 Task: Look for space in Kakonko, Tanzania from 12th July, 2023 to 16th July, 2023 for 8 adults in price range Rs.10000 to Rs.16000. Place can be private room with 8 bedrooms having 8 beds and 8 bathrooms. Property type can be house, flat, guest house. Amenities needed are: wifi, TV, free parkinig on premises, gym, breakfast. Booking option can be shelf check-in. Required host language is English.
Action: Mouse moved to (411, 89)
Screenshot: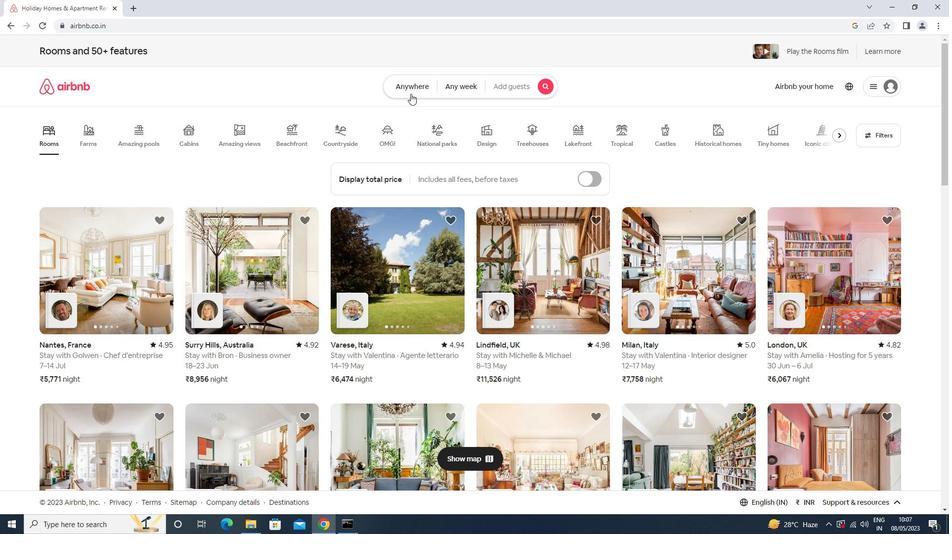 
Action: Mouse pressed left at (411, 89)
Screenshot: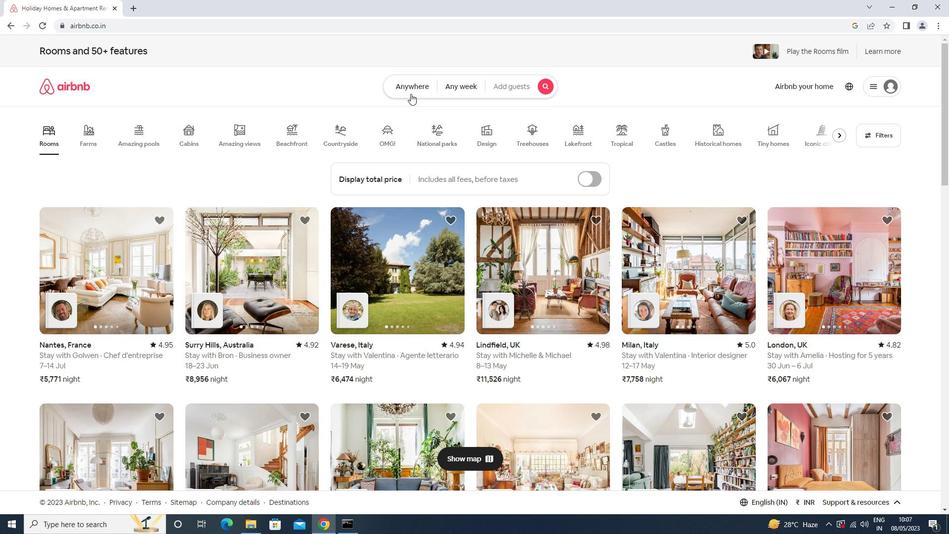 
Action: Mouse moved to (367, 128)
Screenshot: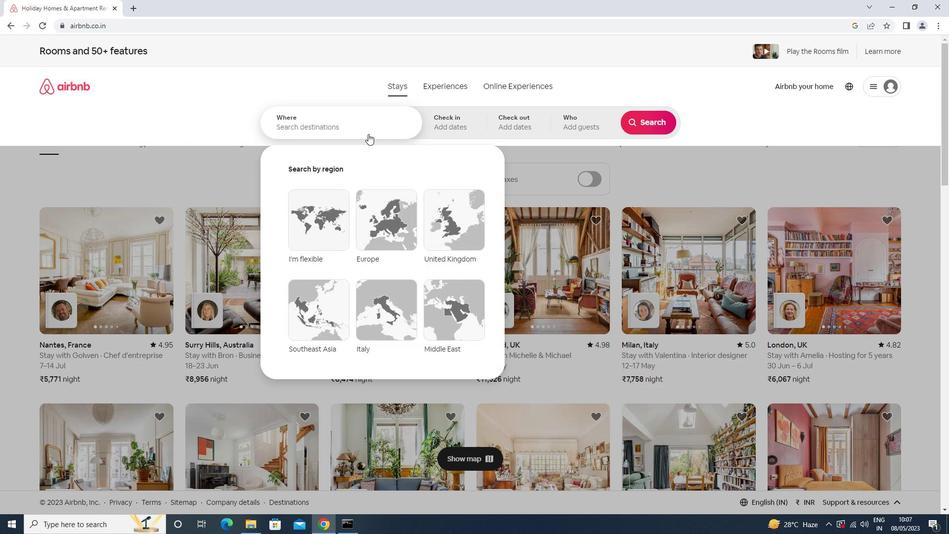 
Action: Mouse pressed left at (367, 128)
Screenshot: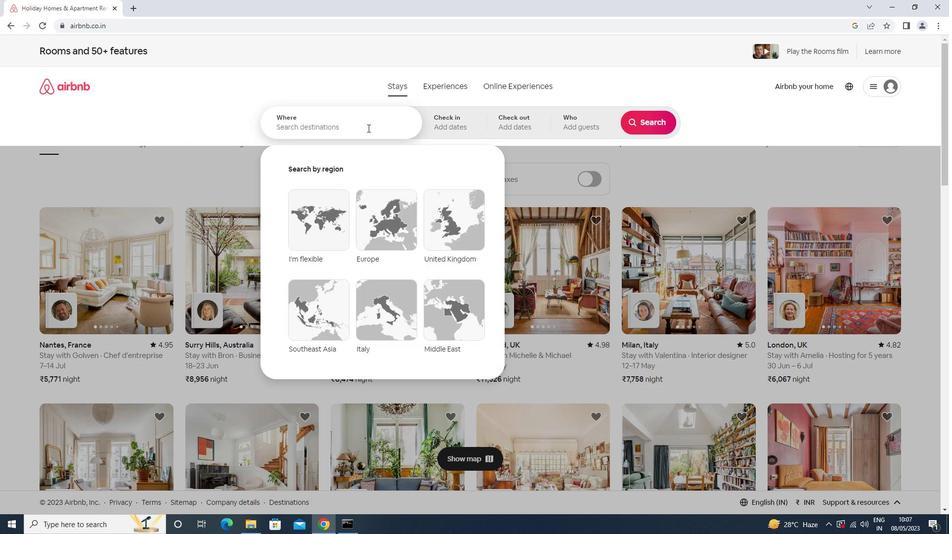
Action: Key pressed <Key.shift>KAKONKO<Key.down><Key.enter>
Screenshot: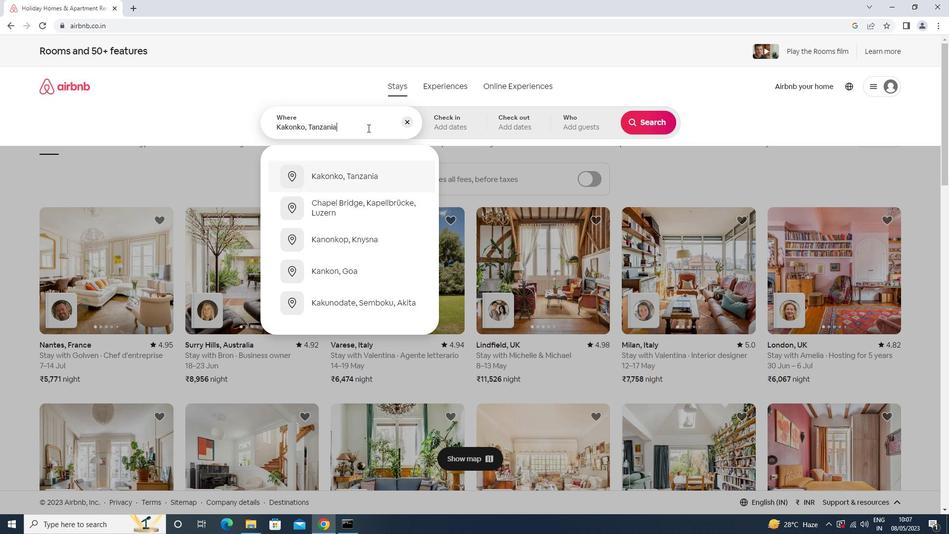 
Action: Mouse moved to (645, 204)
Screenshot: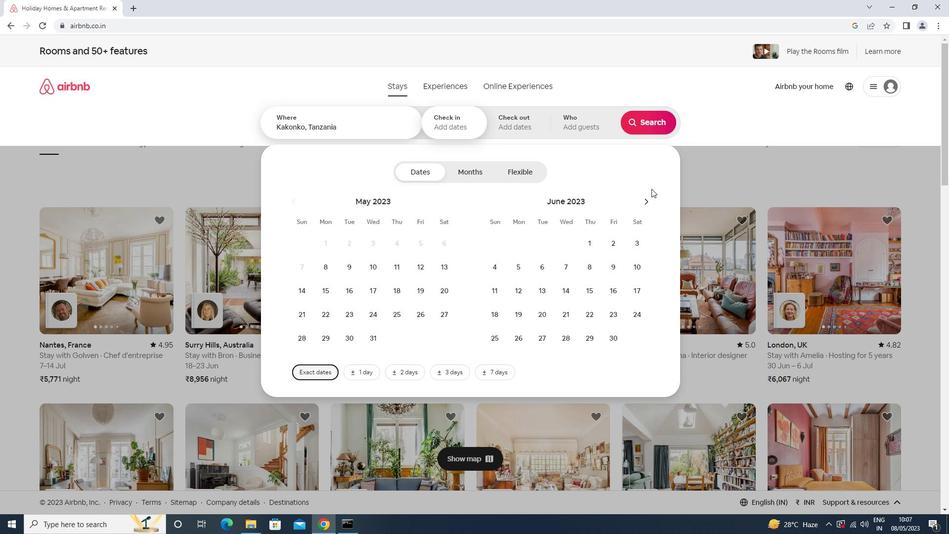 
Action: Mouse pressed left at (645, 204)
Screenshot: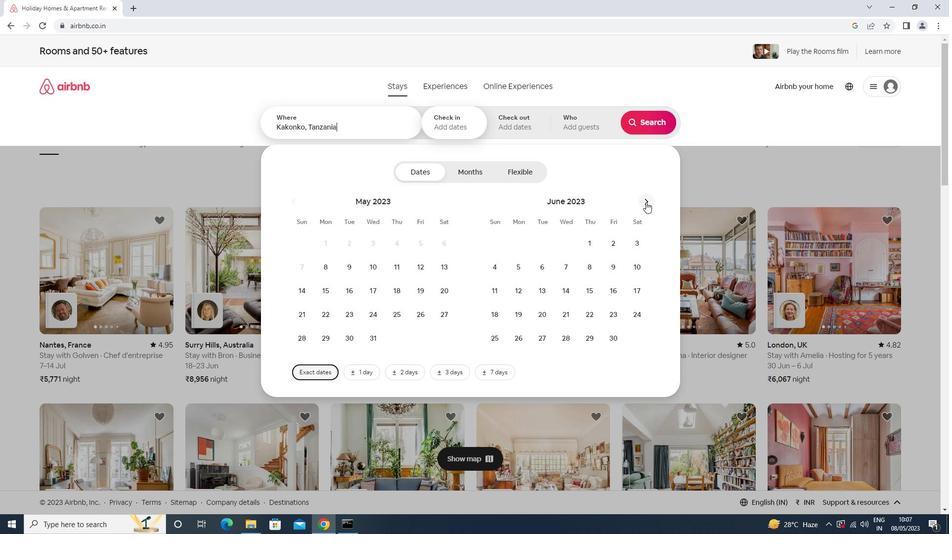 
Action: Mouse moved to (566, 289)
Screenshot: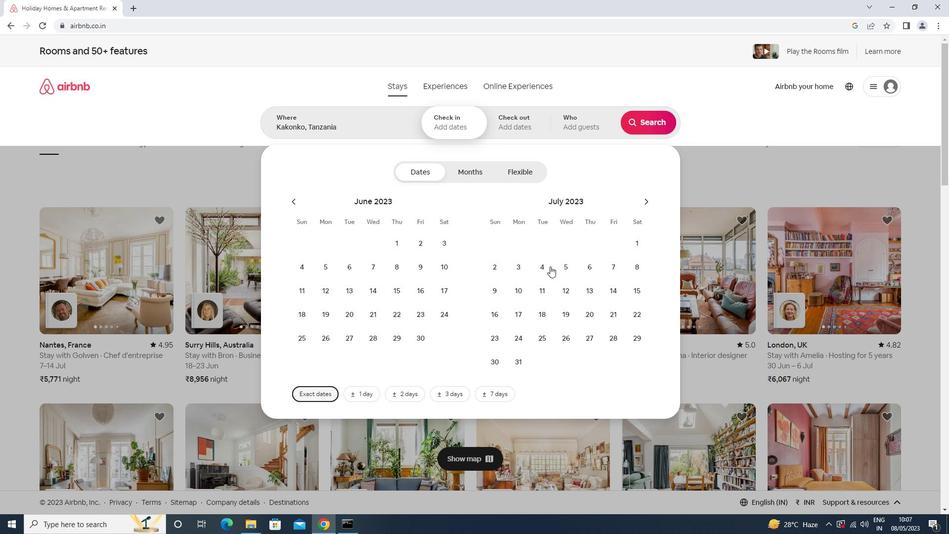 
Action: Mouse pressed left at (566, 289)
Screenshot: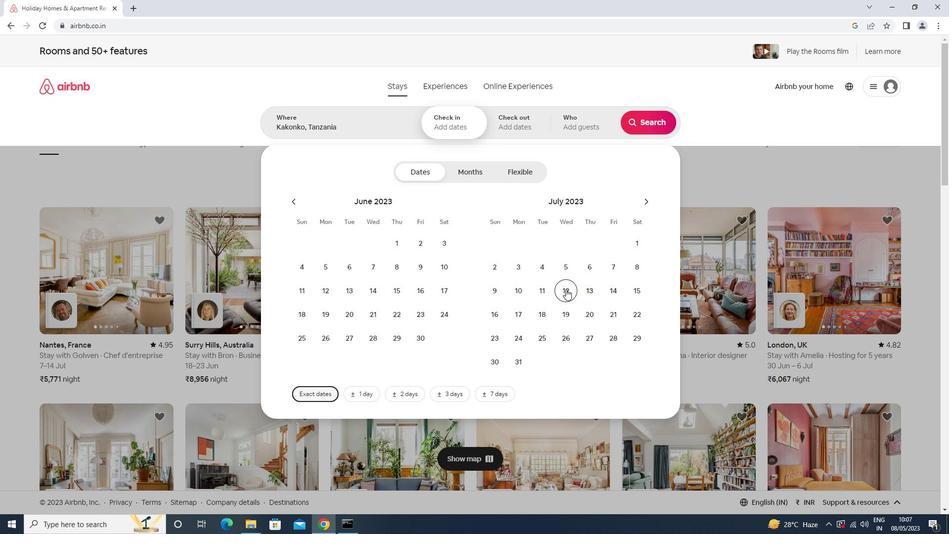 
Action: Mouse moved to (503, 319)
Screenshot: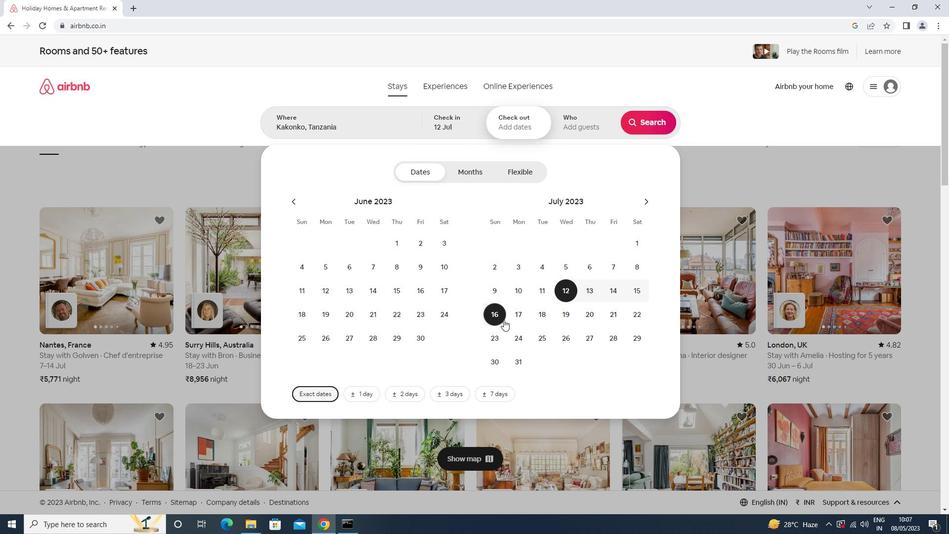
Action: Mouse pressed left at (503, 319)
Screenshot: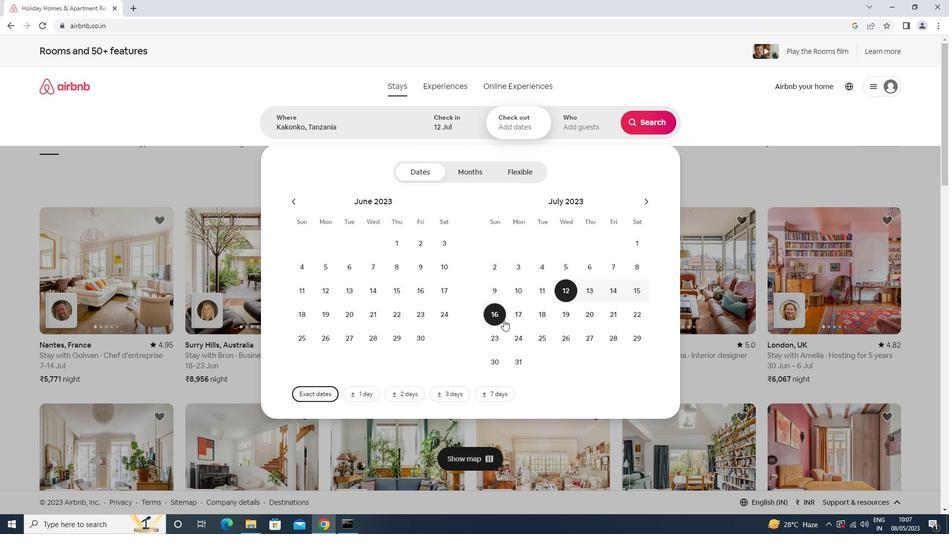 
Action: Mouse moved to (576, 120)
Screenshot: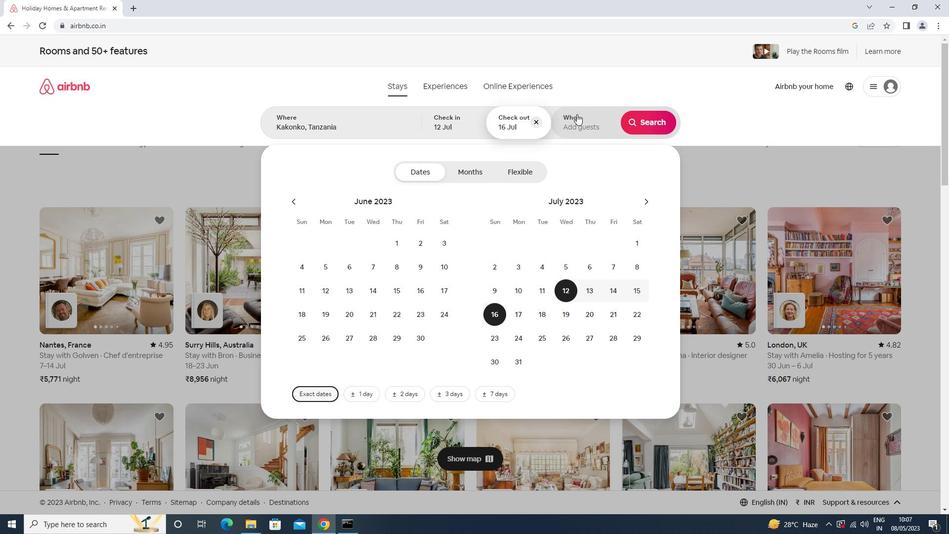
Action: Mouse pressed left at (576, 120)
Screenshot: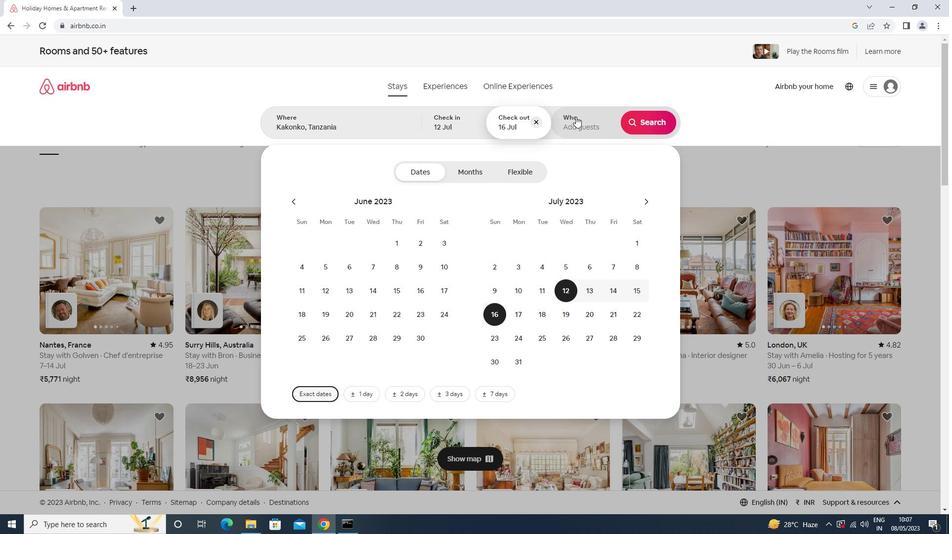 
Action: Mouse moved to (650, 175)
Screenshot: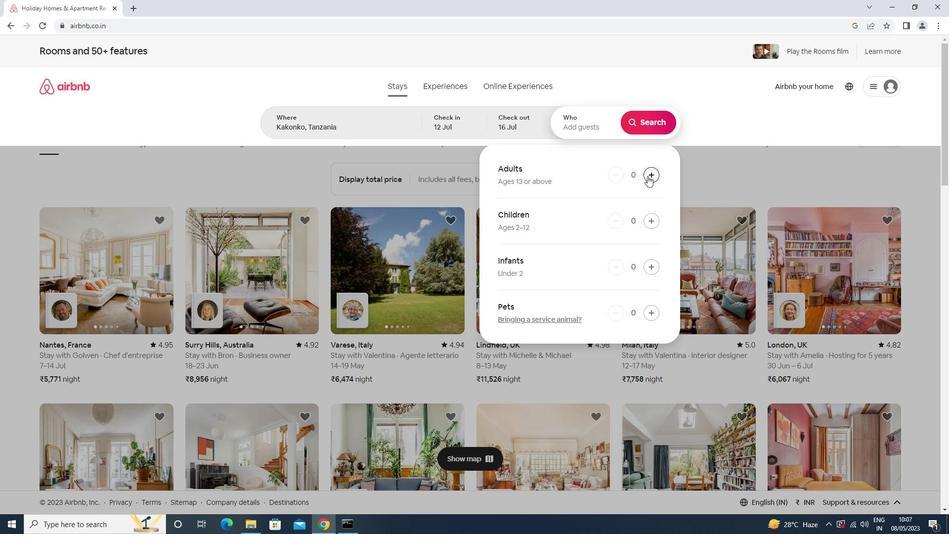 
Action: Mouse pressed left at (650, 175)
Screenshot: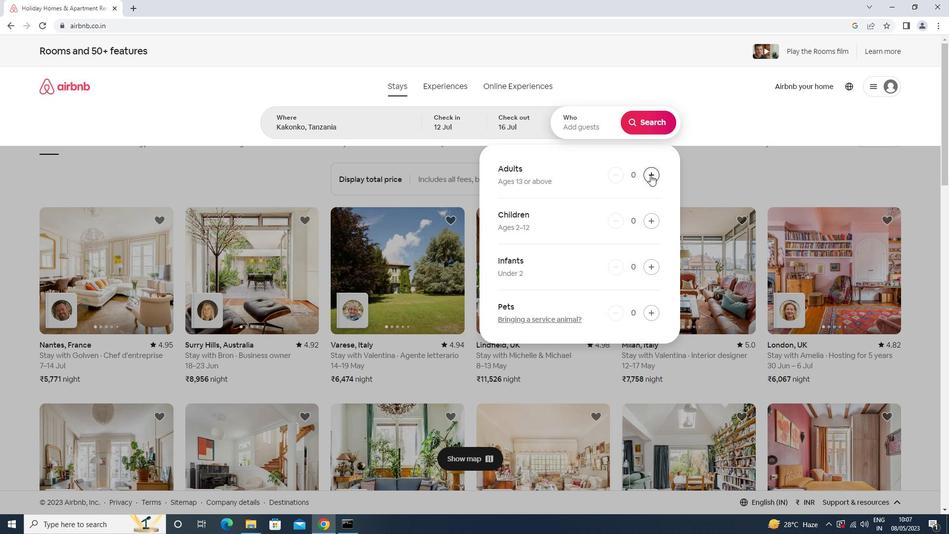 
Action: Mouse moved to (651, 174)
Screenshot: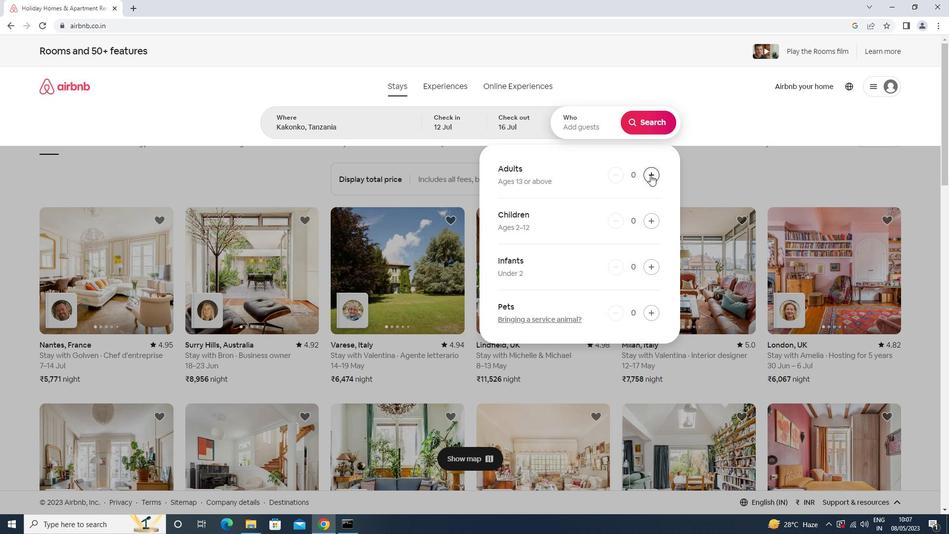 
Action: Mouse pressed left at (651, 174)
Screenshot: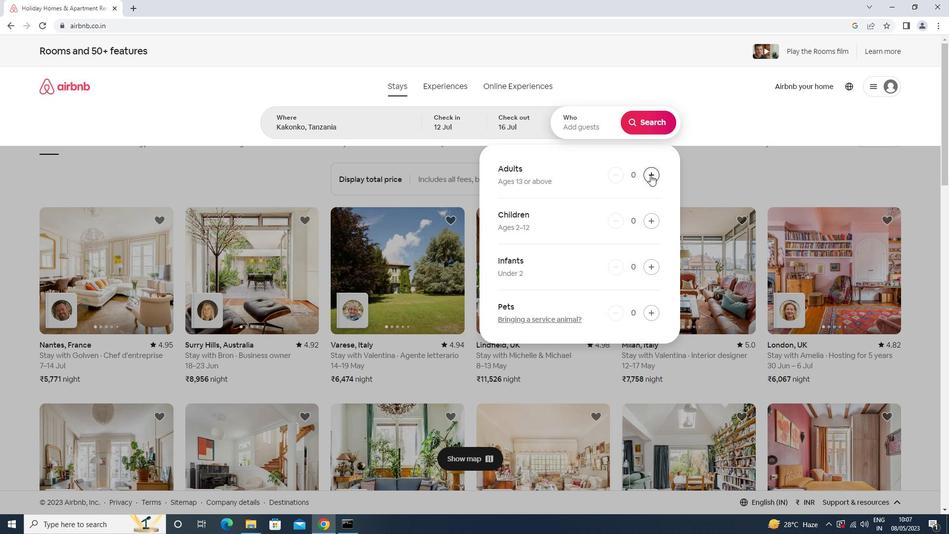 
Action: Mouse moved to (652, 173)
Screenshot: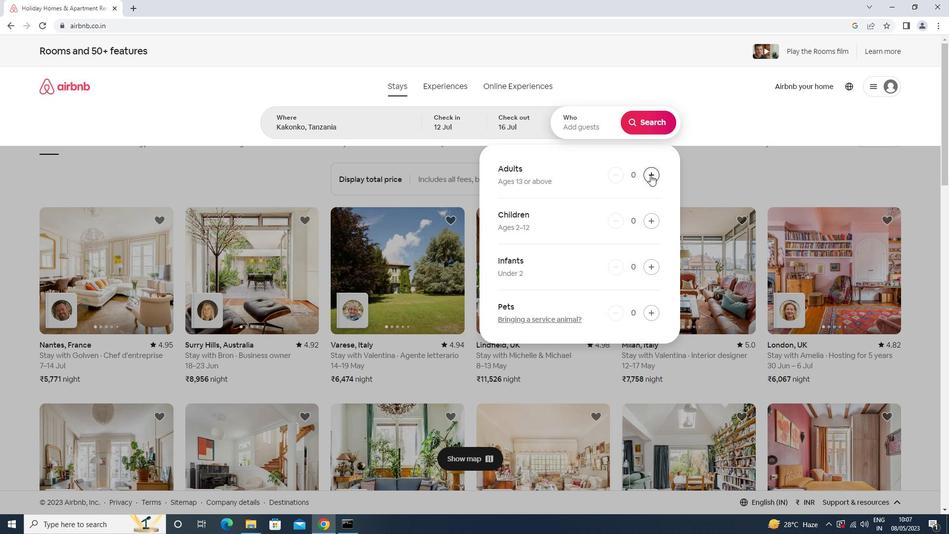 
Action: Mouse pressed left at (652, 173)
Screenshot: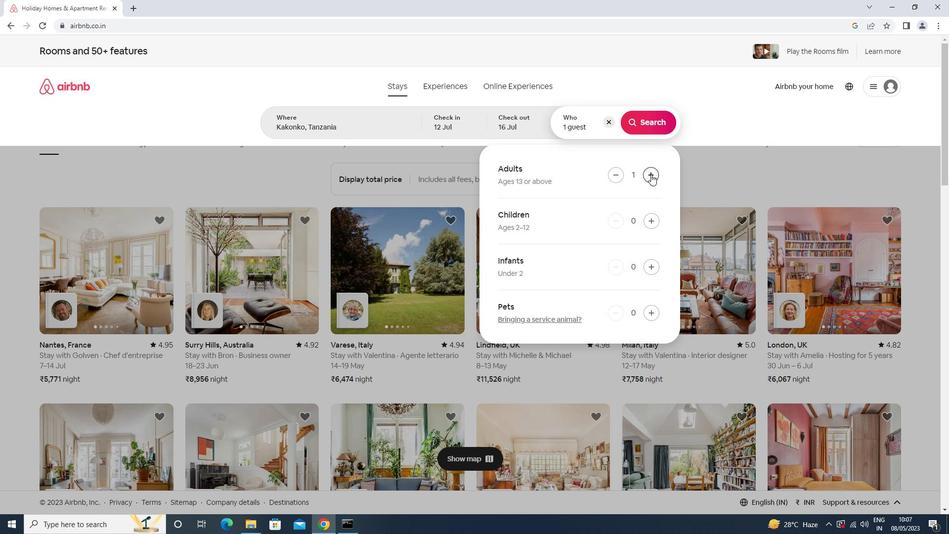 
Action: Mouse pressed left at (652, 173)
Screenshot: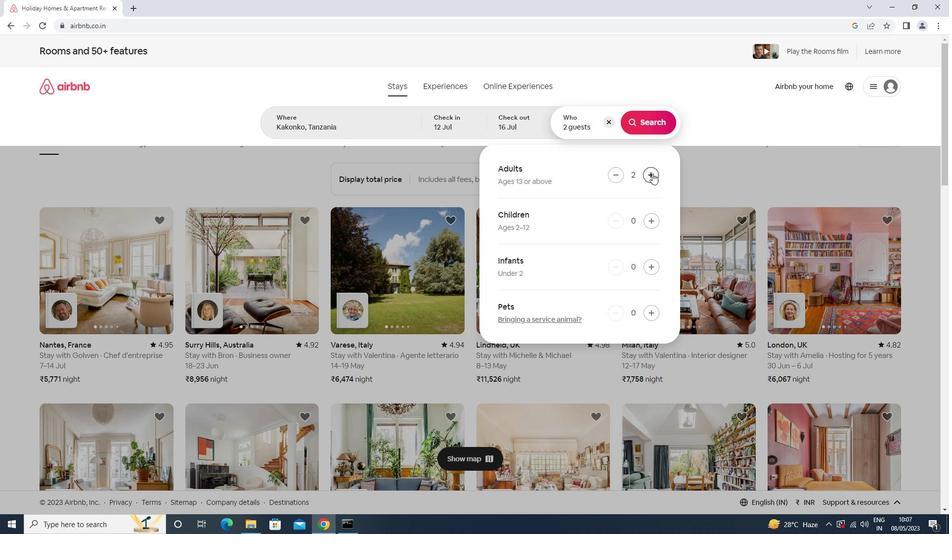 
Action: Mouse moved to (652, 173)
Screenshot: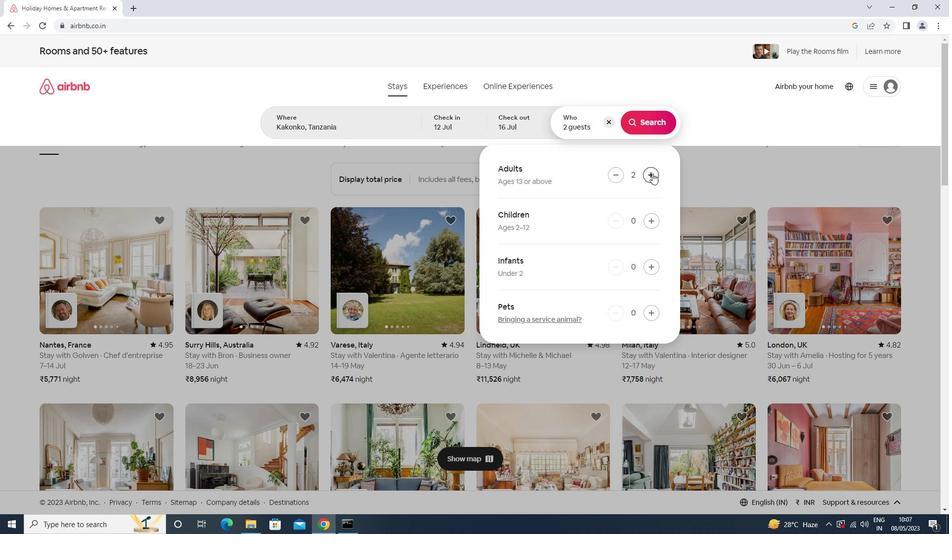 
Action: Mouse pressed left at (652, 173)
Screenshot: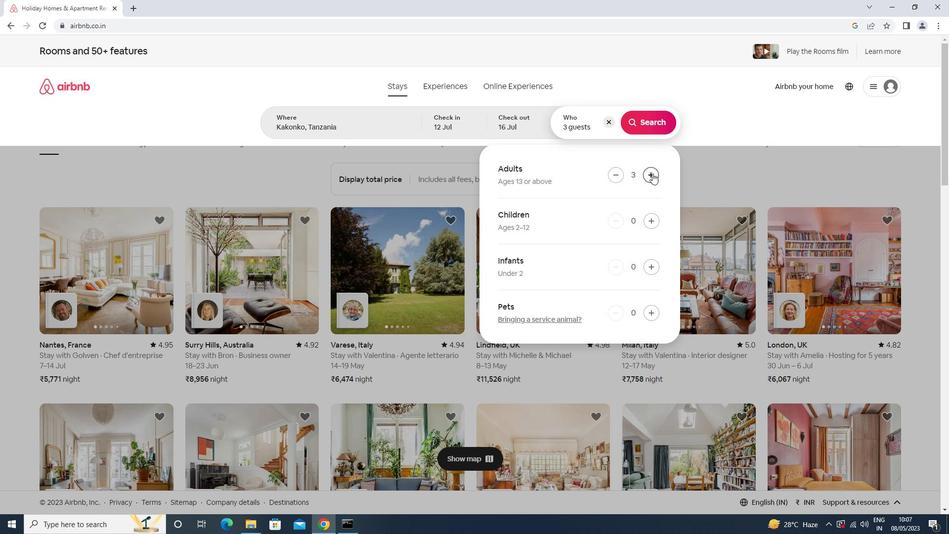
Action: Mouse moved to (652, 173)
Screenshot: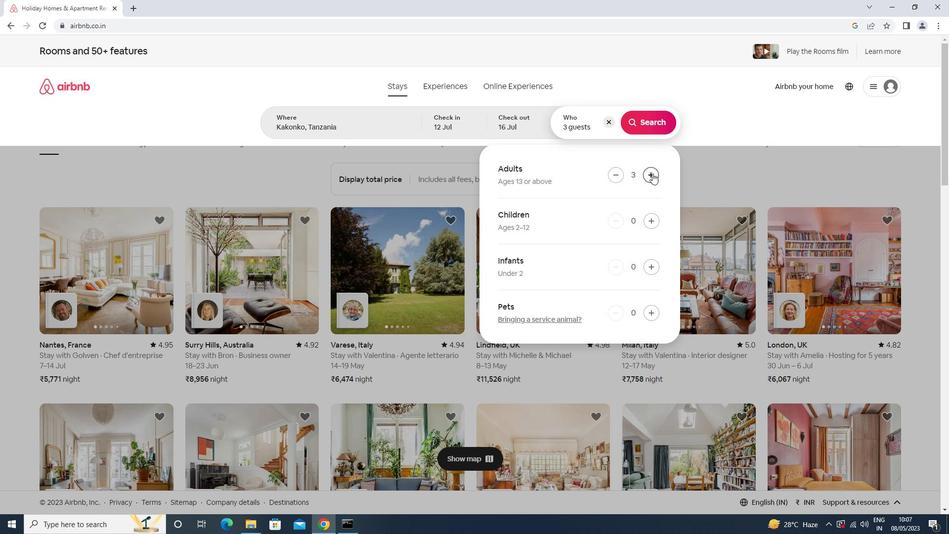 
Action: Mouse pressed left at (652, 173)
Screenshot: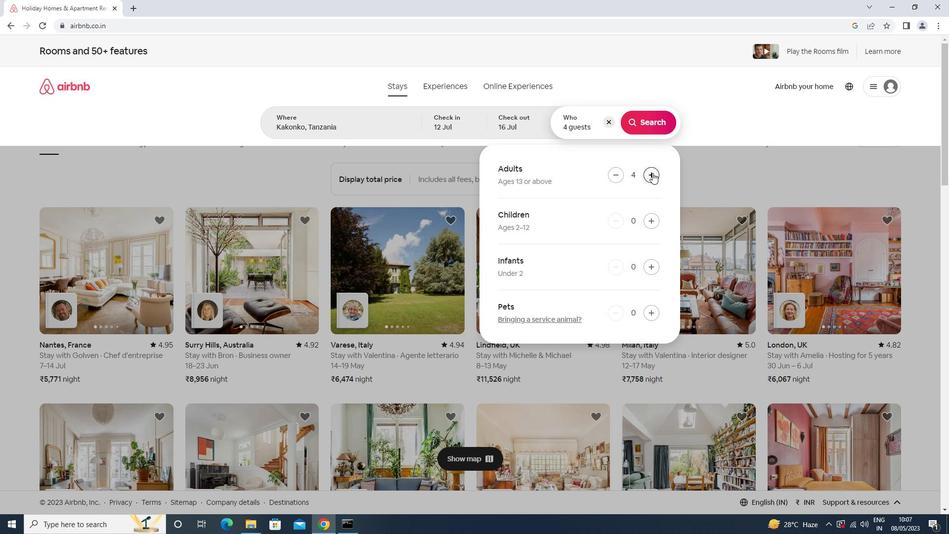 
Action: Mouse pressed left at (652, 173)
Screenshot: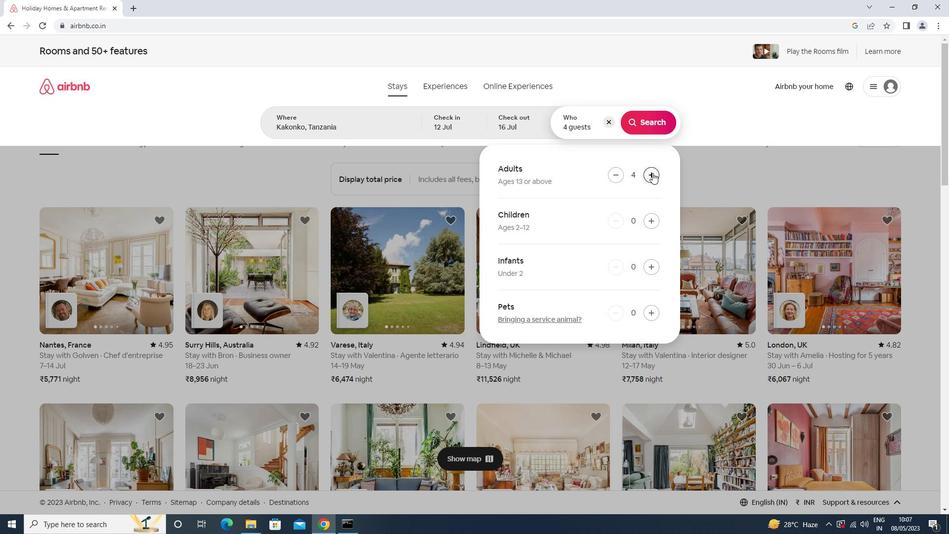
Action: Mouse pressed left at (652, 173)
Screenshot: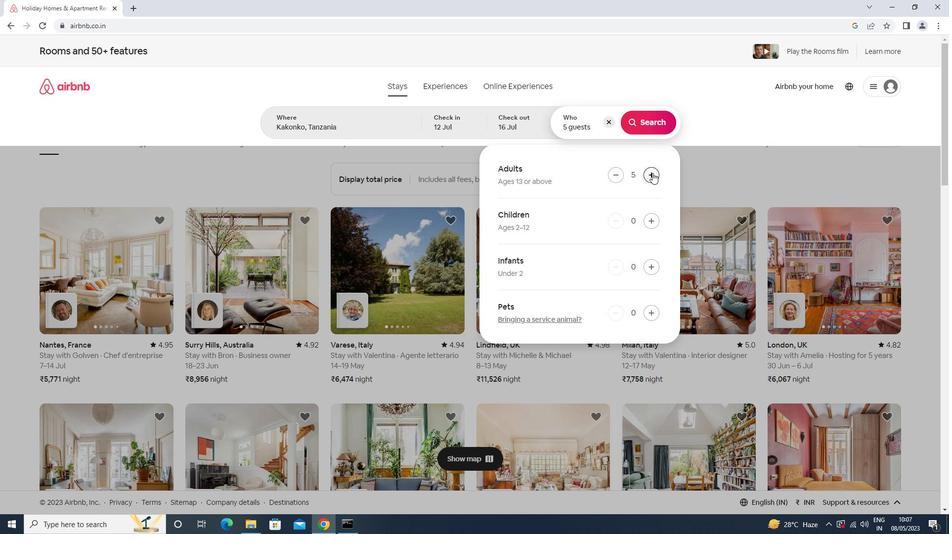 
Action: Mouse moved to (651, 127)
Screenshot: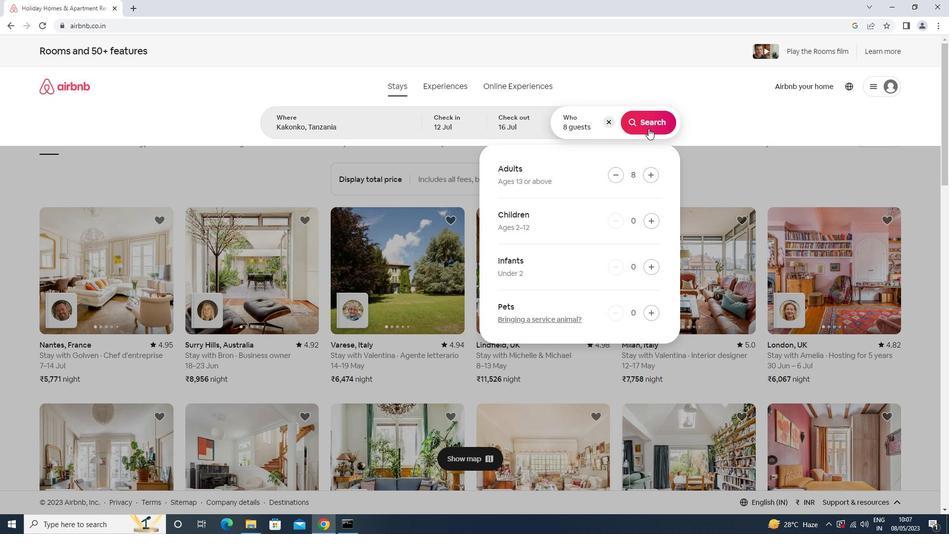 
Action: Mouse pressed left at (651, 127)
Screenshot: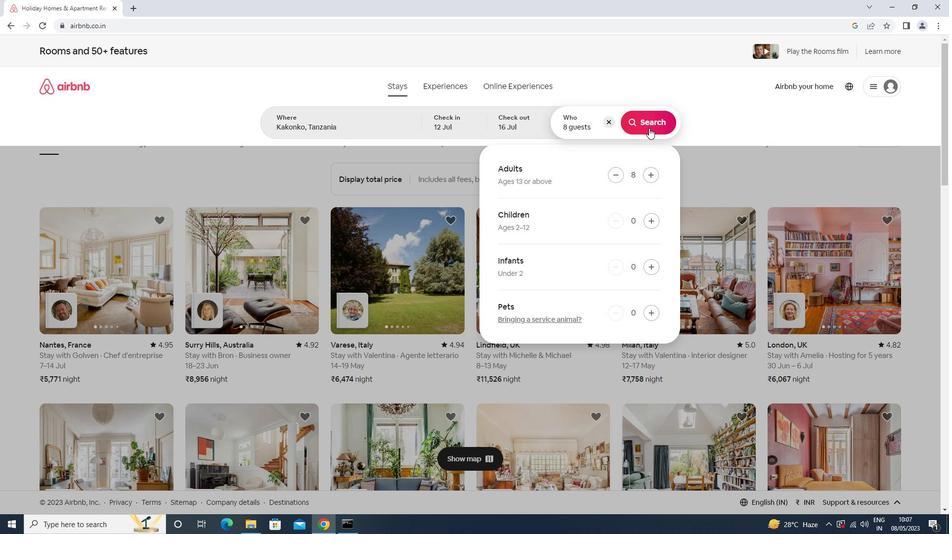 
Action: Mouse moved to (902, 97)
Screenshot: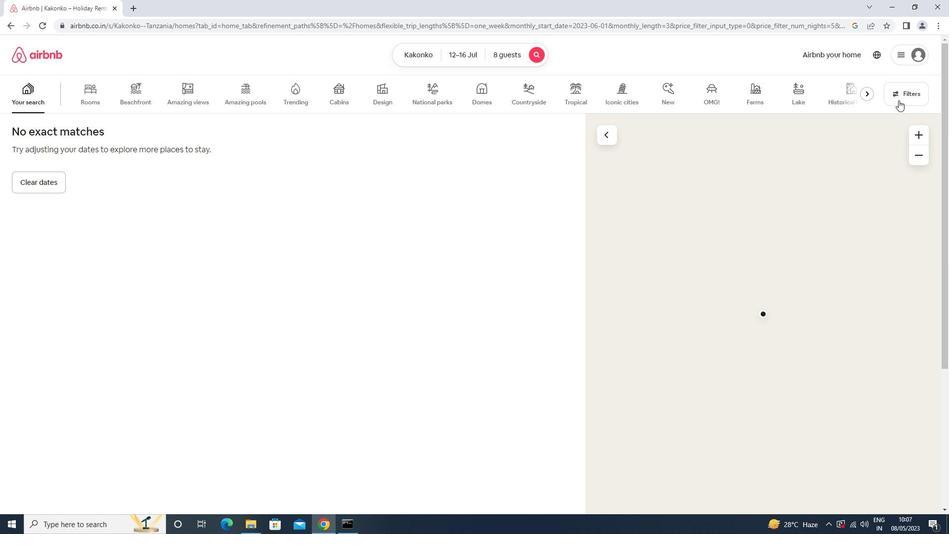 
Action: Mouse pressed left at (902, 97)
Screenshot: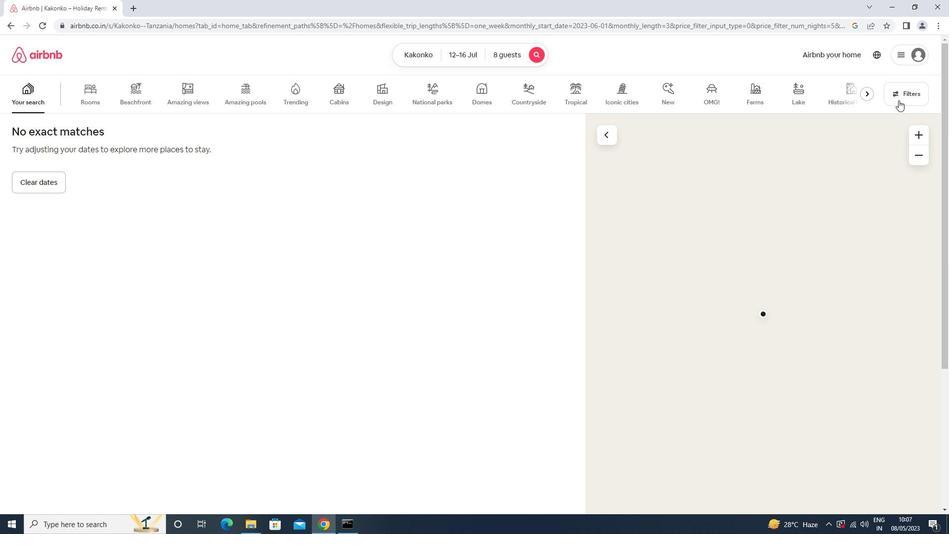 
Action: Mouse moved to (422, 339)
Screenshot: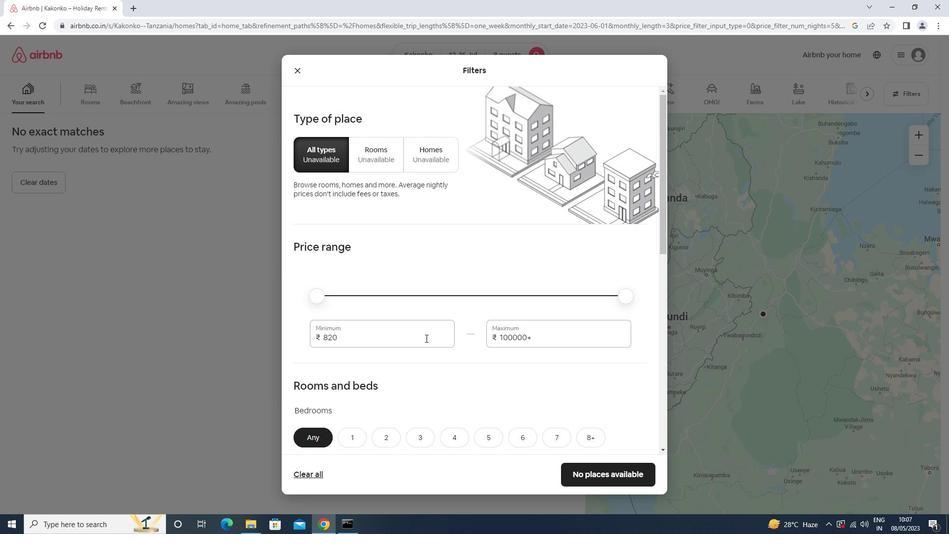 
Action: Mouse pressed left at (422, 339)
Screenshot: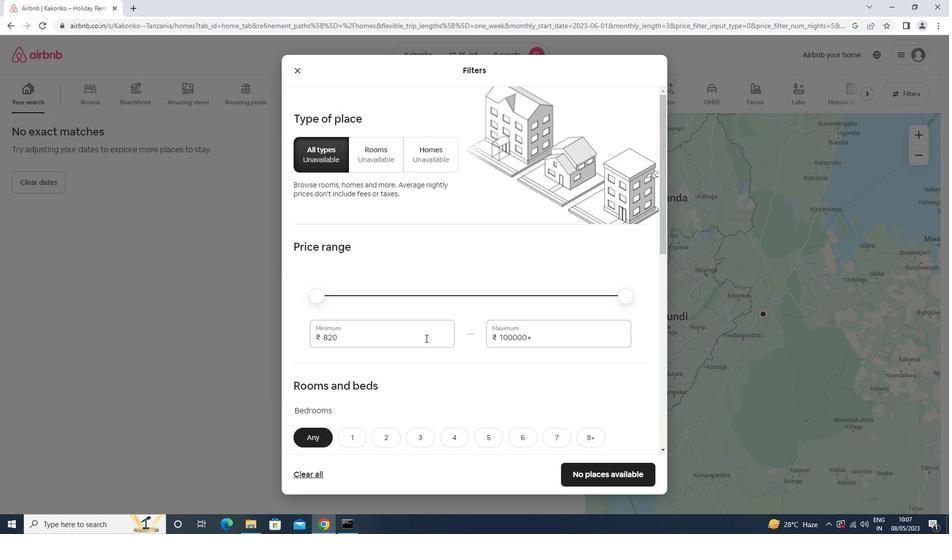 
Action: Mouse moved to (424, 337)
Screenshot: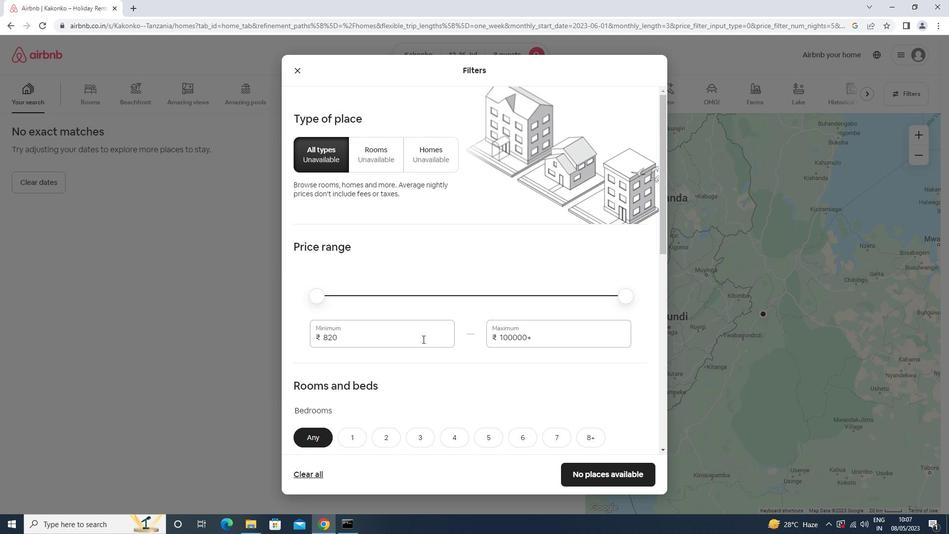 
Action: Key pressed <Key.backspace><Key.backspace><Key.backspace>12000<Key.tab>16+0<Key.backspace><Key.backspace>000
Screenshot: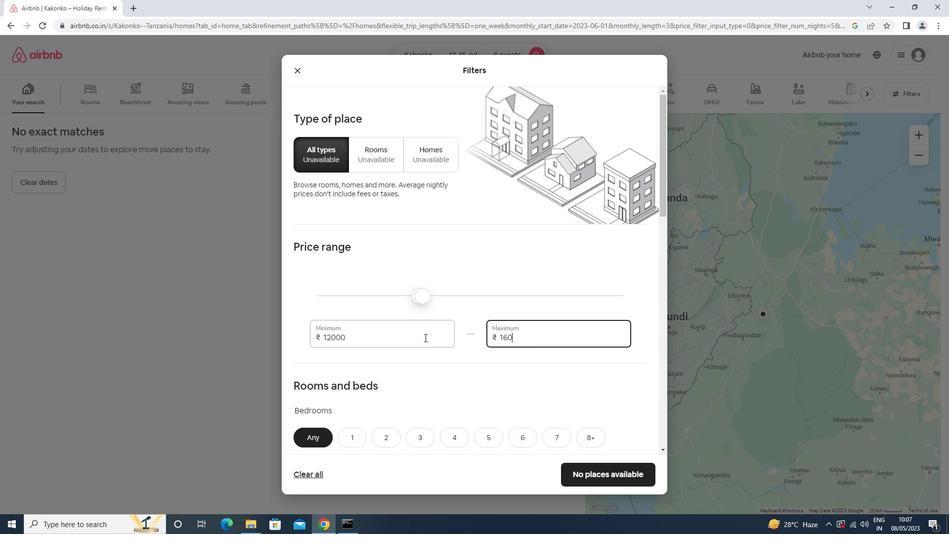 
Action: Mouse moved to (426, 297)
Screenshot: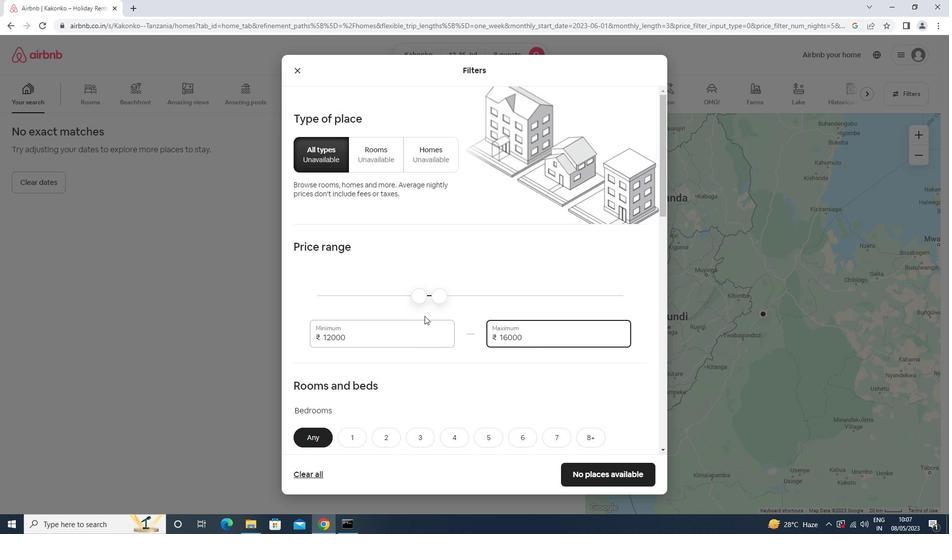 
Action: Mouse scrolled (426, 297) with delta (0, 0)
Screenshot: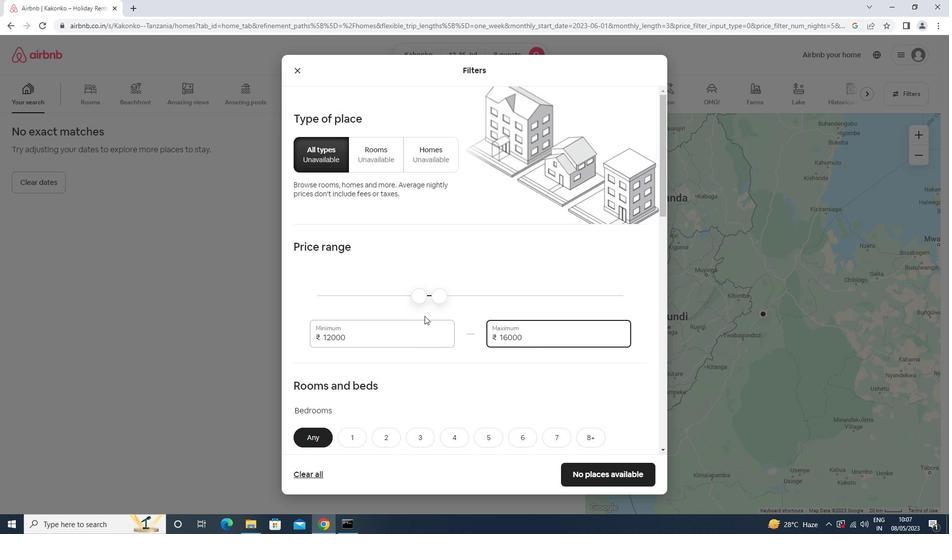 
Action: Mouse scrolled (426, 297) with delta (0, 0)
Screenshot: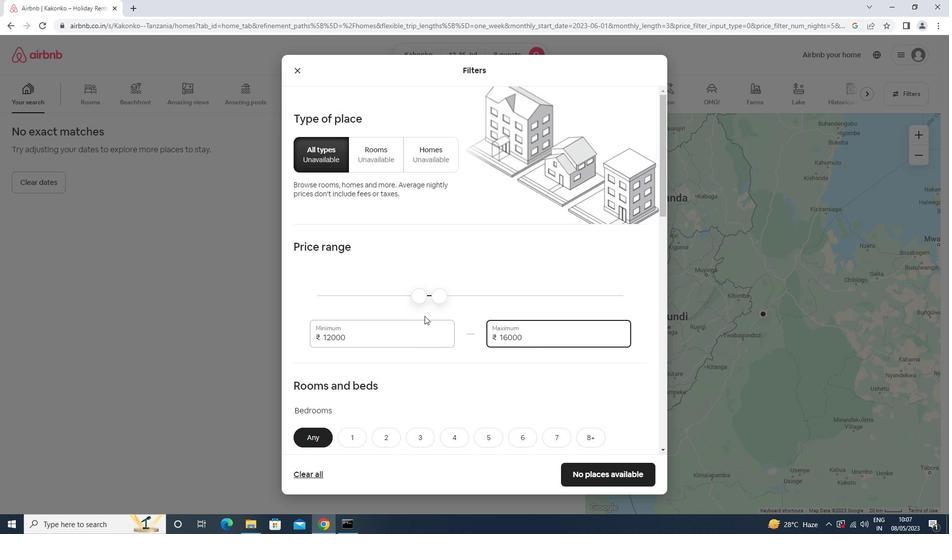 
Action: Mouse scrolled (426, 297) with delta (0, 0)
Screenshot: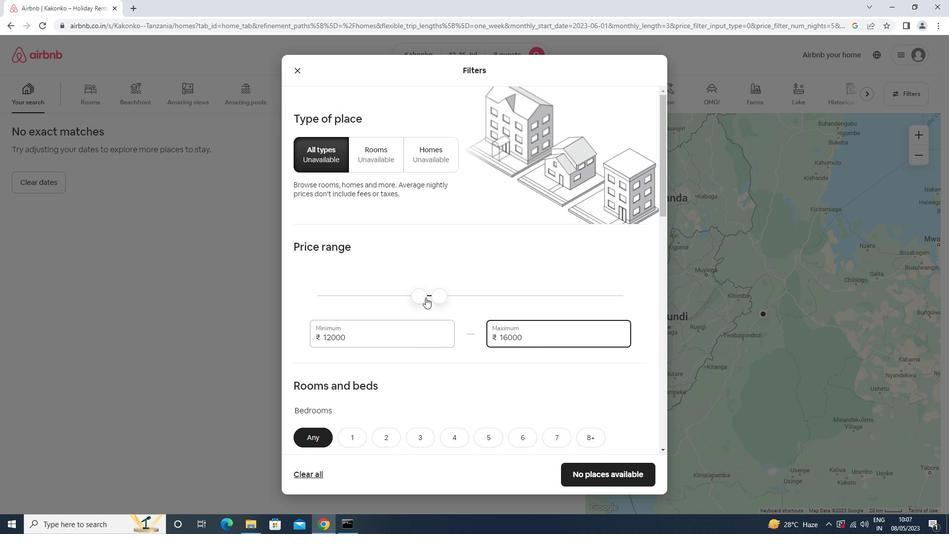 
Action: Mouse scrolled (426, 297) with delta (0, 0)
Screenshot: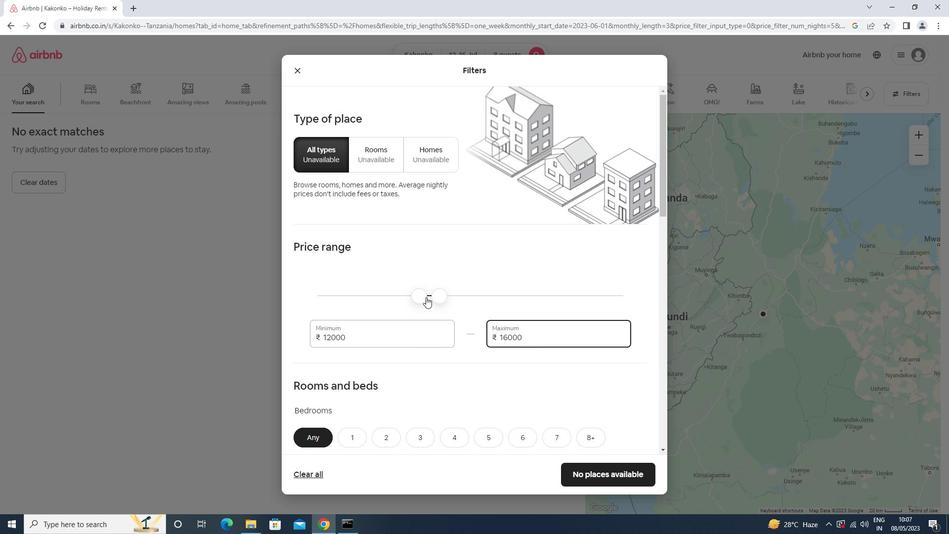 
Action: Mouse moved to (590, 244)
Screenshot: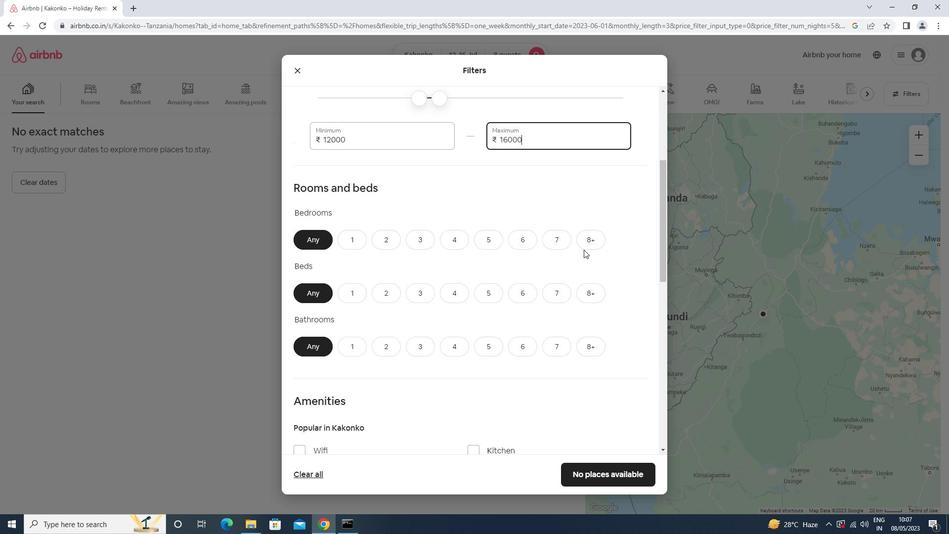 
Action: Mouse pressed left at (590, 244)
Screenshot: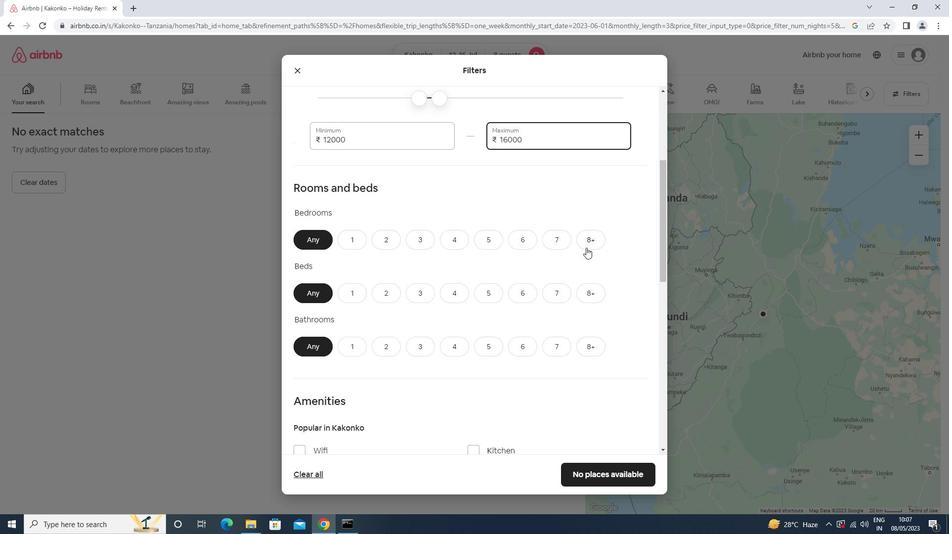 
Action: Mouse moved to (592, 298)
Screenshot: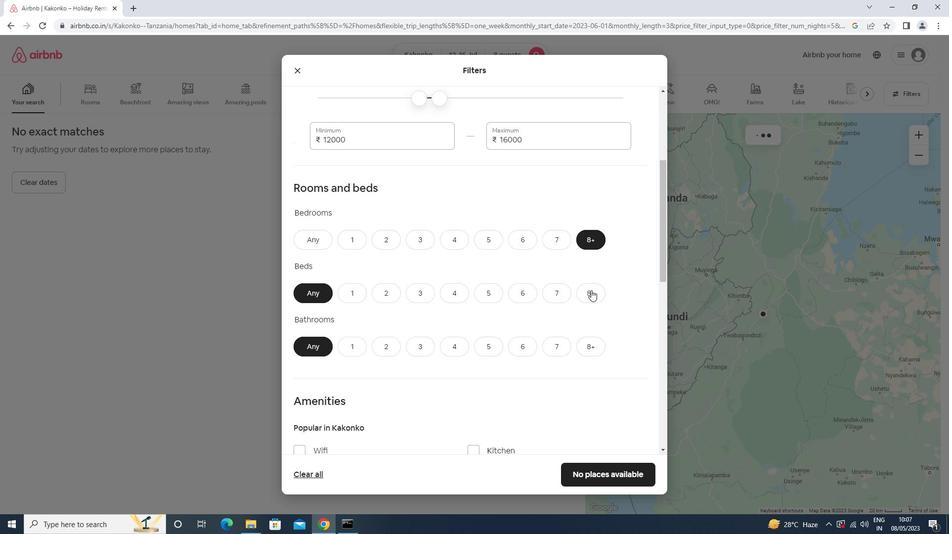 
Action: Mouse pressed left at (592, 298)
Screenshot: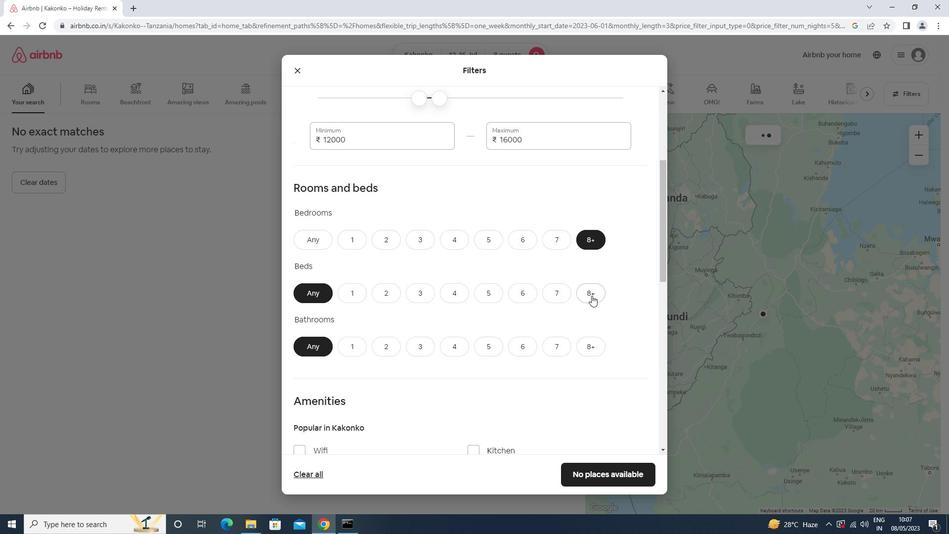 
Action: Mouse moved to (600, 344)
Screenshot: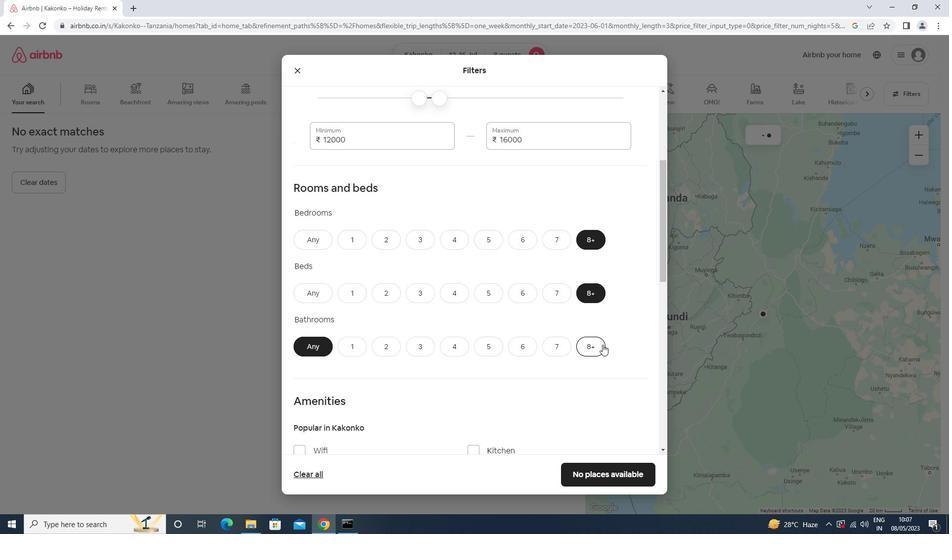 
Action: Mouse pressed left at (600, 344)
Screenshot: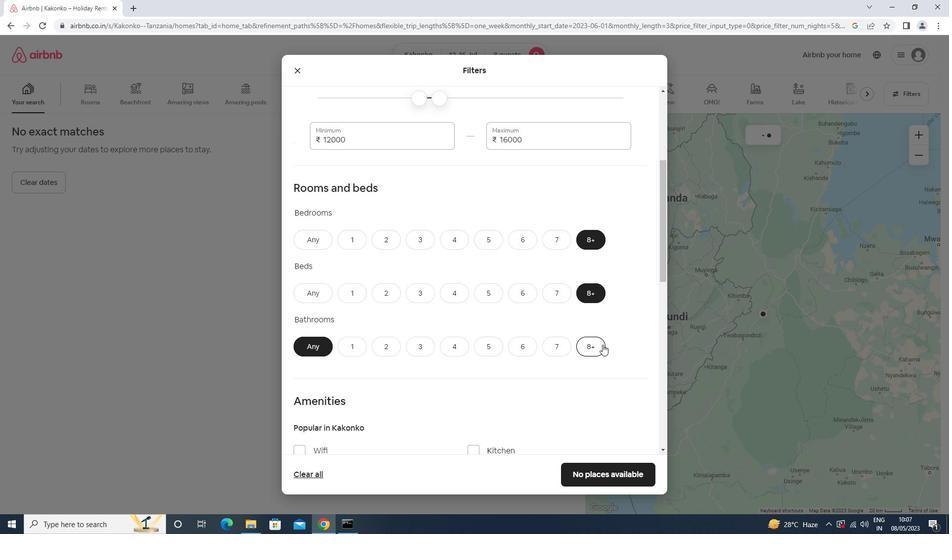 
Action: Mouse moved to (475, 267)
Screenshot: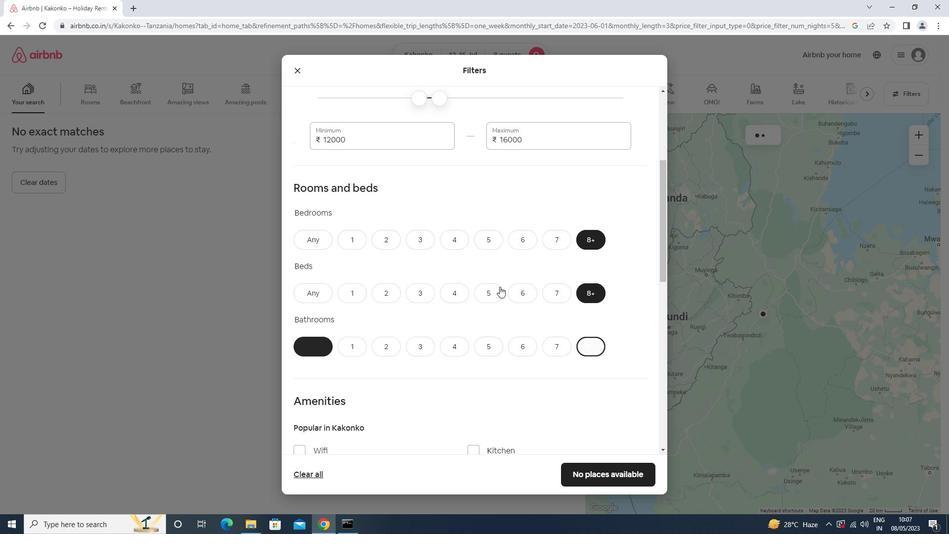 
Action: Mouse scrolled (475, 266) with delta (0, 0)
Screenshot: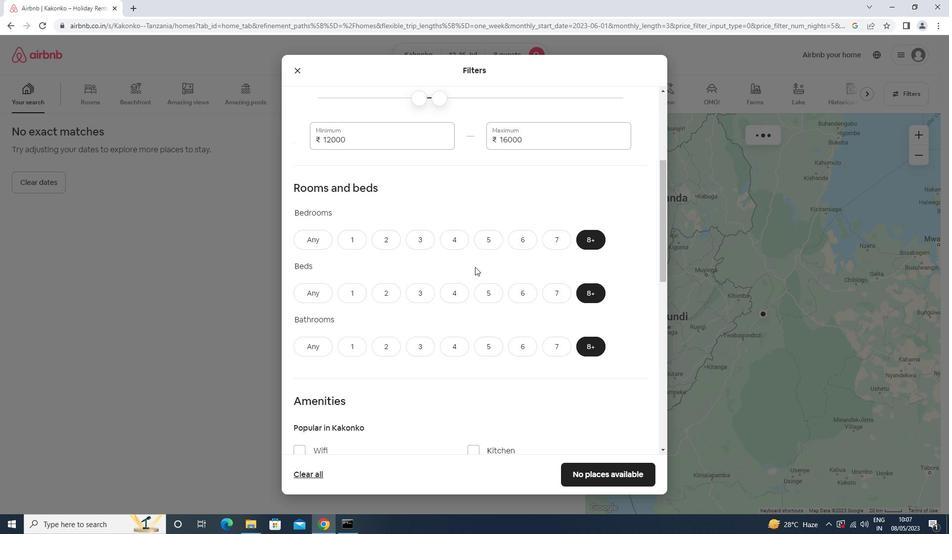 
Action: Mouse scrolled (475, 266) with delta (0, 0)
Screenshot: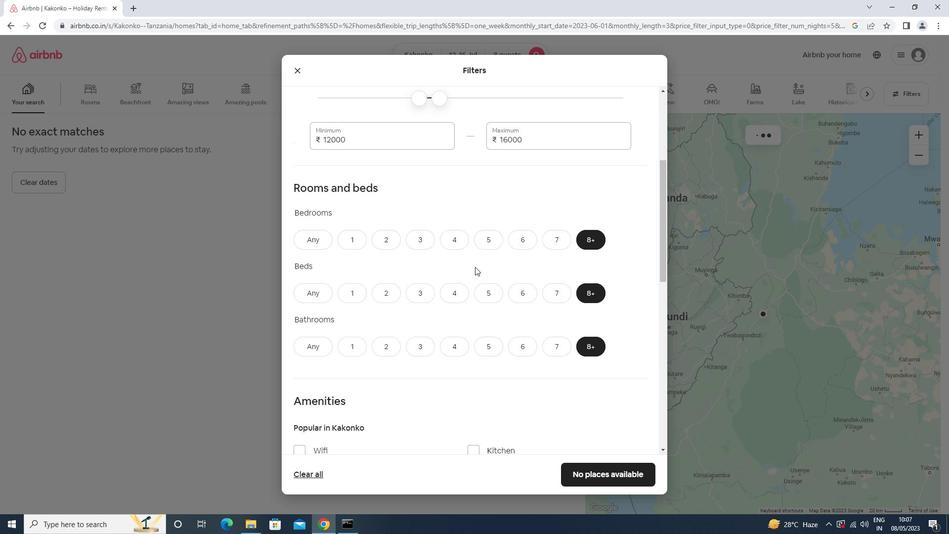 
Action: Mouse scrolled (475, 266) with delta (0, 0)
Screenshot: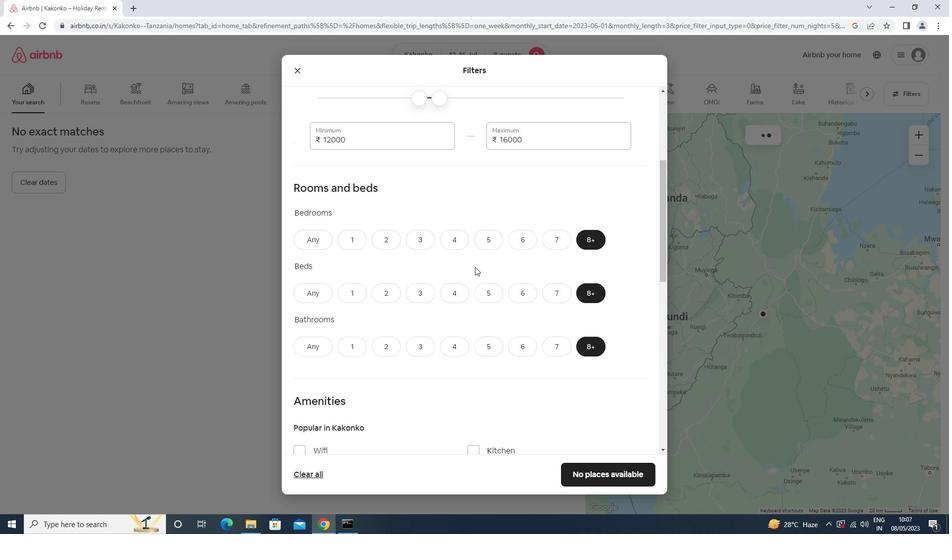 
Action: Mouse scrolled (475, 266) with delta (0, 0)
Screenshot: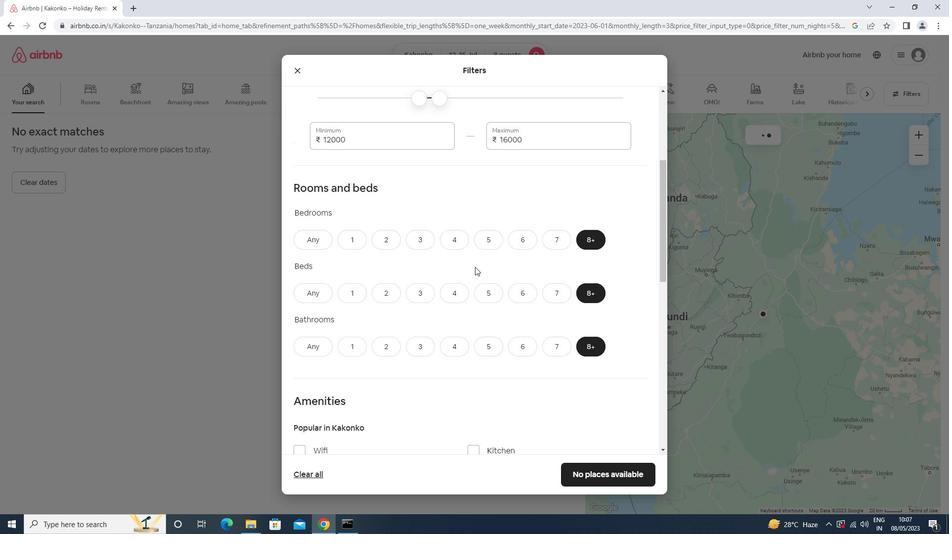 
Action: Mouse moved to (374, 274)
Screenshot: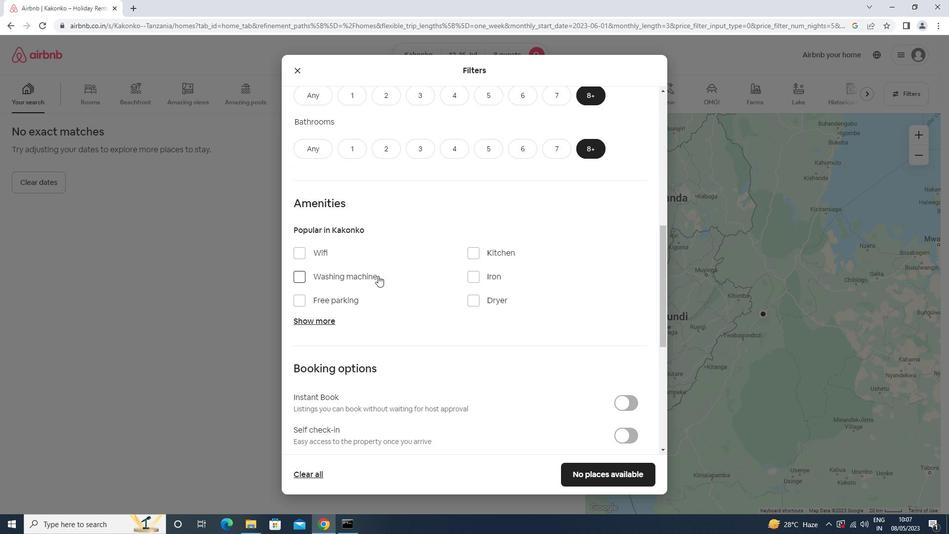 
Action: Mouse pressed left at (374, 274)
Screenshot: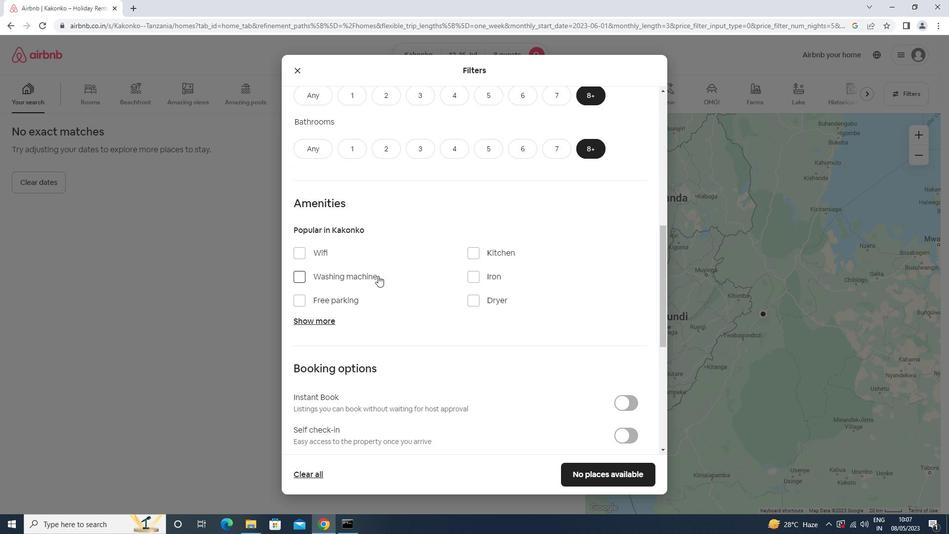 
Action: Mouse moved to (304, 276)
Screenshot: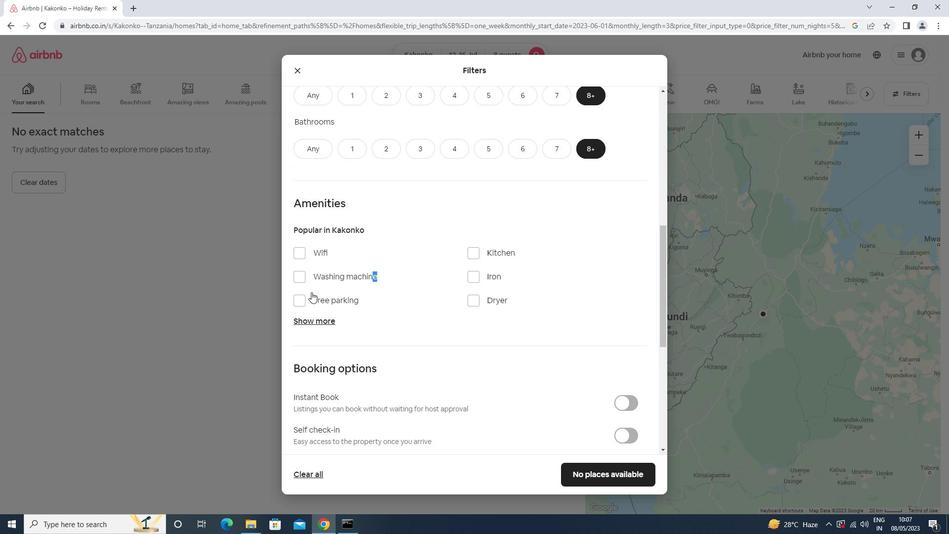
Action: Mouse pressed left at (304, 276)
Screenshot: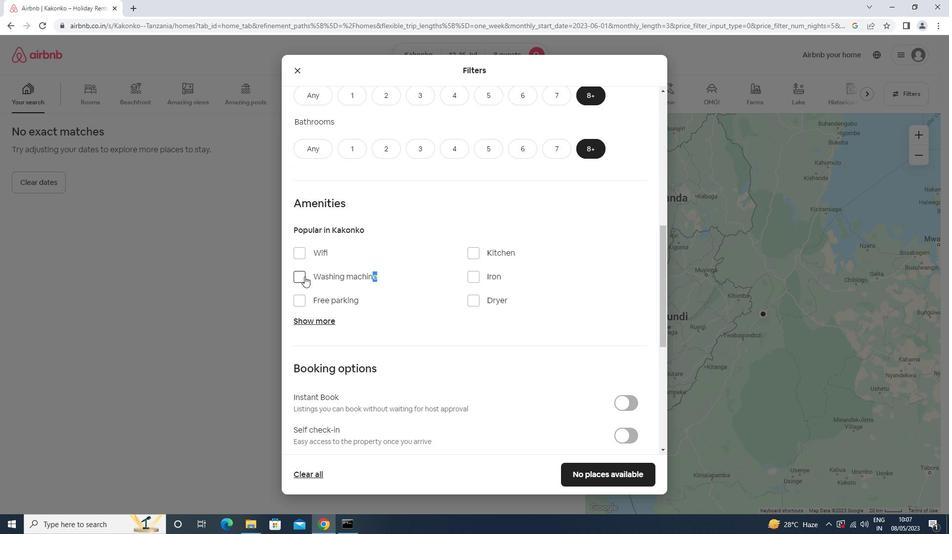 
Action: Mouse moved to (322, 323)
Screenshot: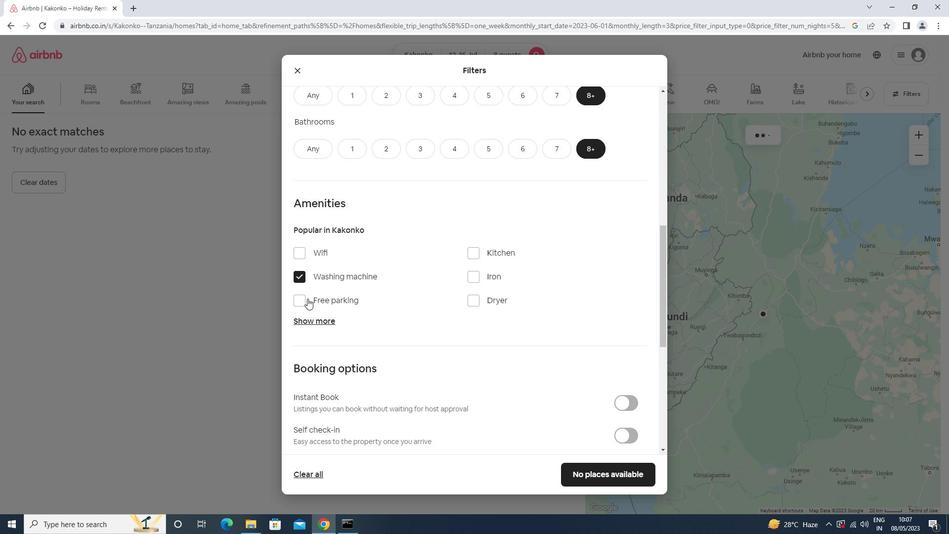 
Action: Mouse pressed left at (322, 323)
Screenshot: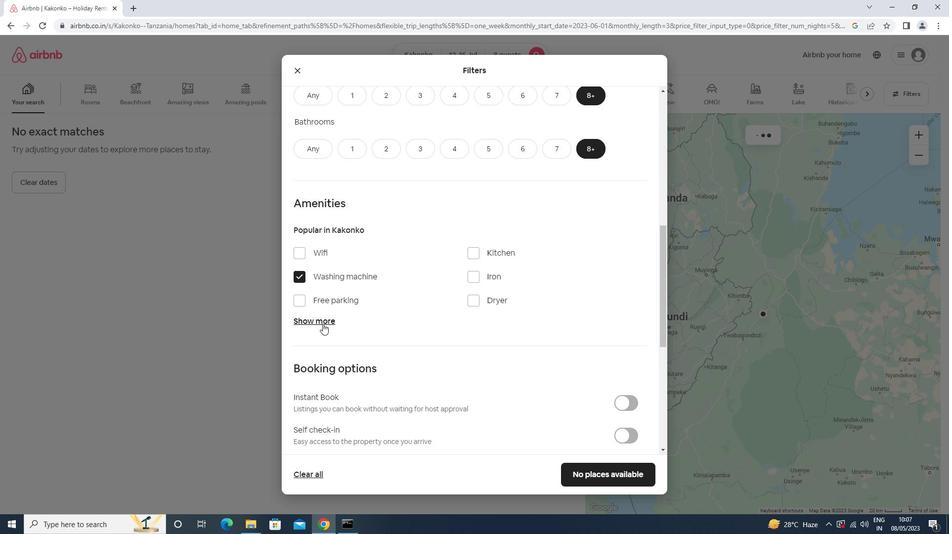 
Action: Mouse moved to (331, 297)
Screenshot: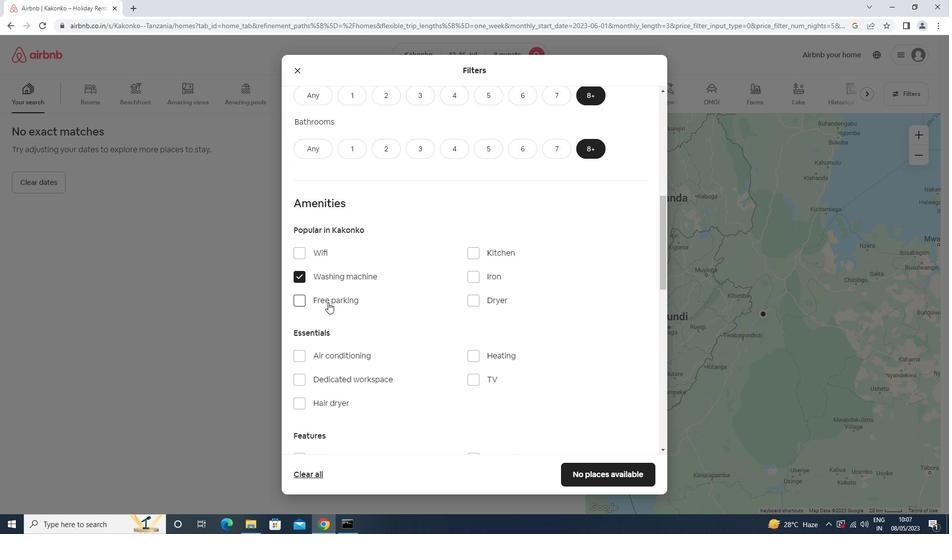 
Action: Mouse pressed left at (331, 297)
Screenshot: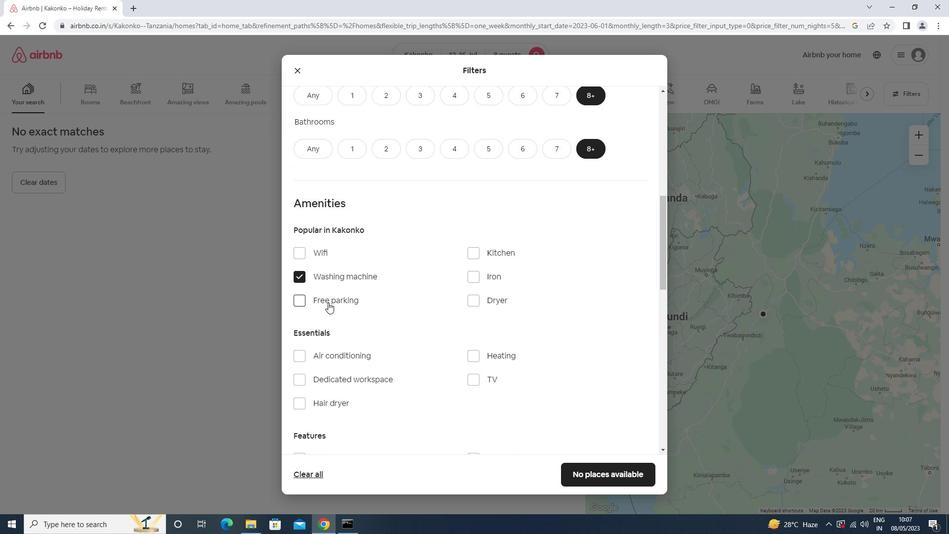 
Action: Mouse moved to (485, 383)
Screenshot: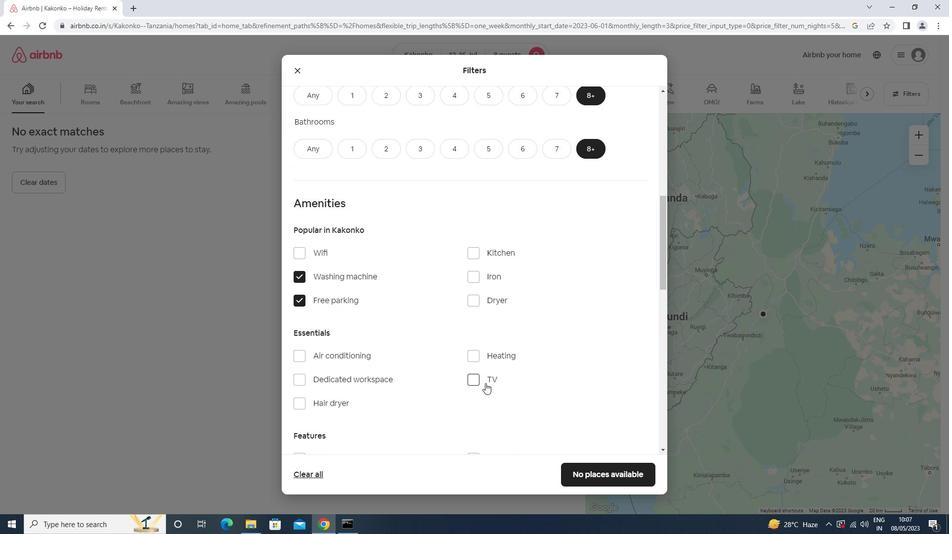 
Action: Mouse pressed left at (485, 383)
Screenshot: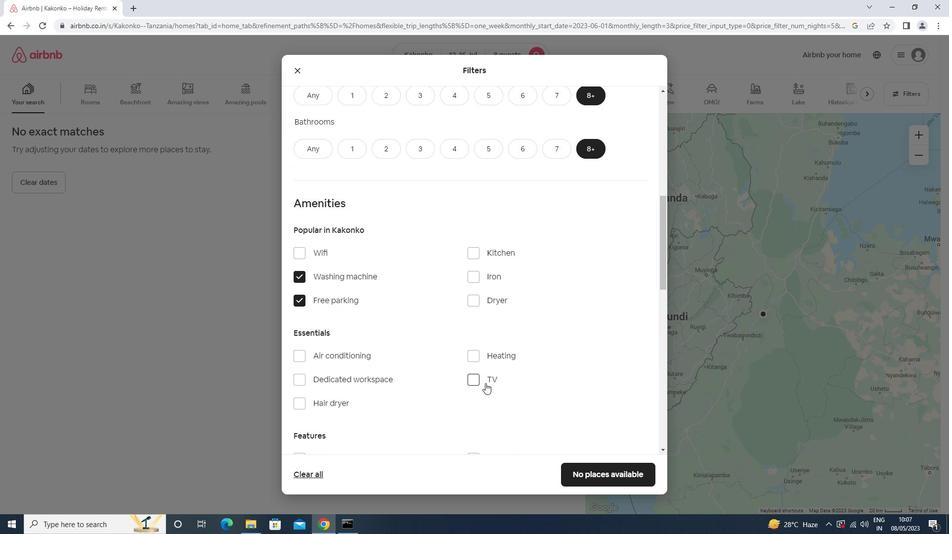 
Action: Mouse moved to (464, 346)
Screenshot: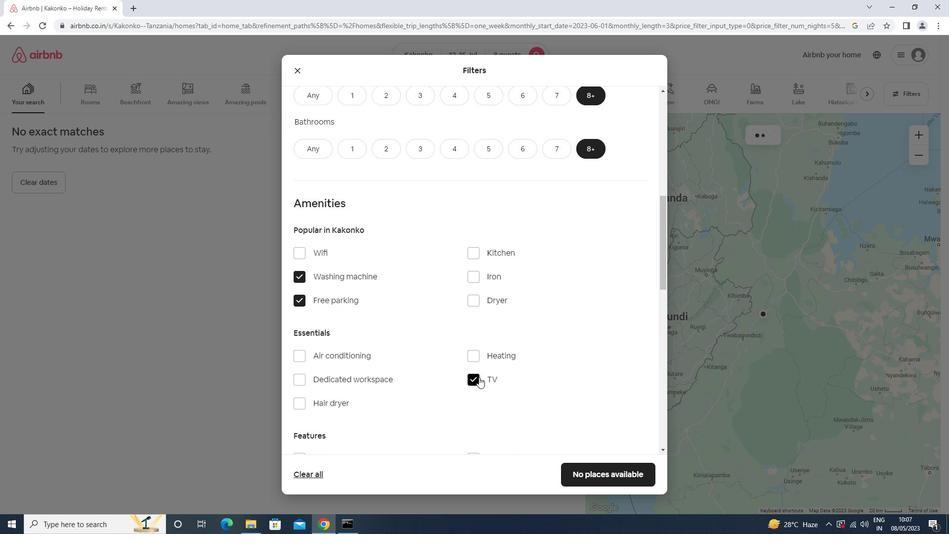 
Action: Mouse scrolled (464, 345) with delta (0, 0)
Screenshot: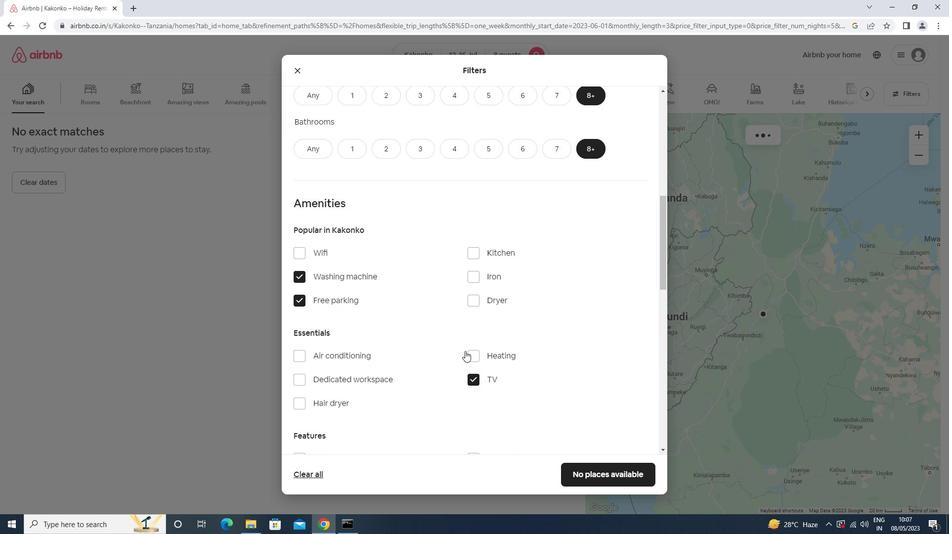 
Action: Mouse scrolled (464, 345) with delta (0, 0)
Screenshot: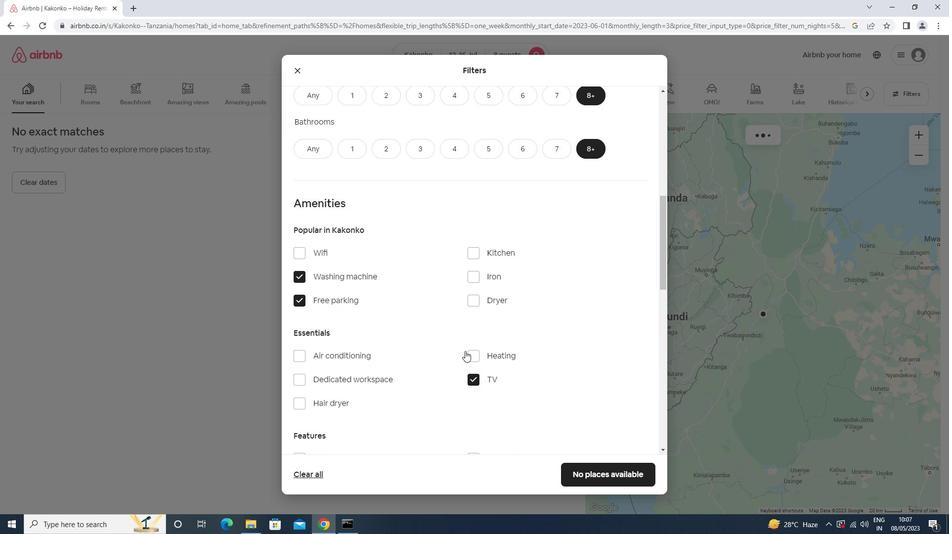 
Action: Mouse scrolled (464, 345) with delta (0, 0)
Screenshot: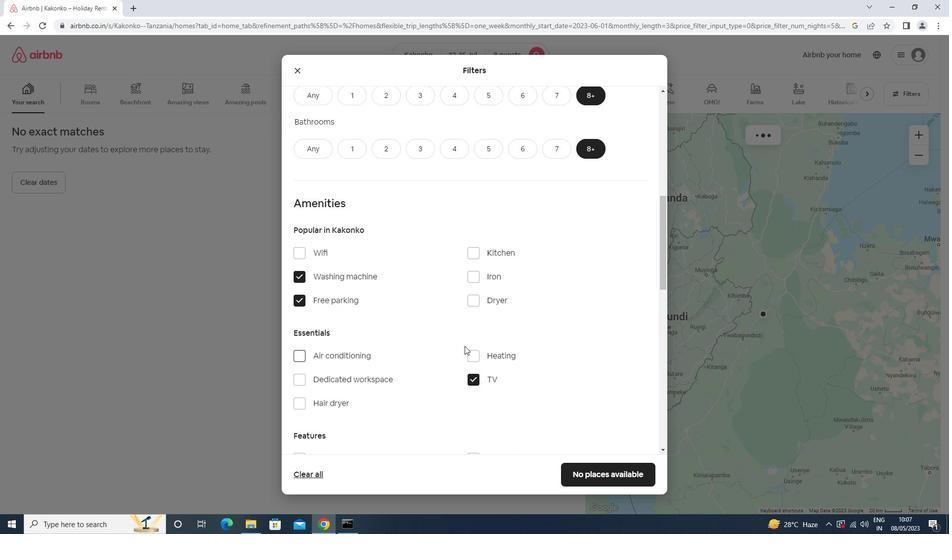 
Action: Mouse scrolled (464, 345) with delta (0, 0)
Screenshot: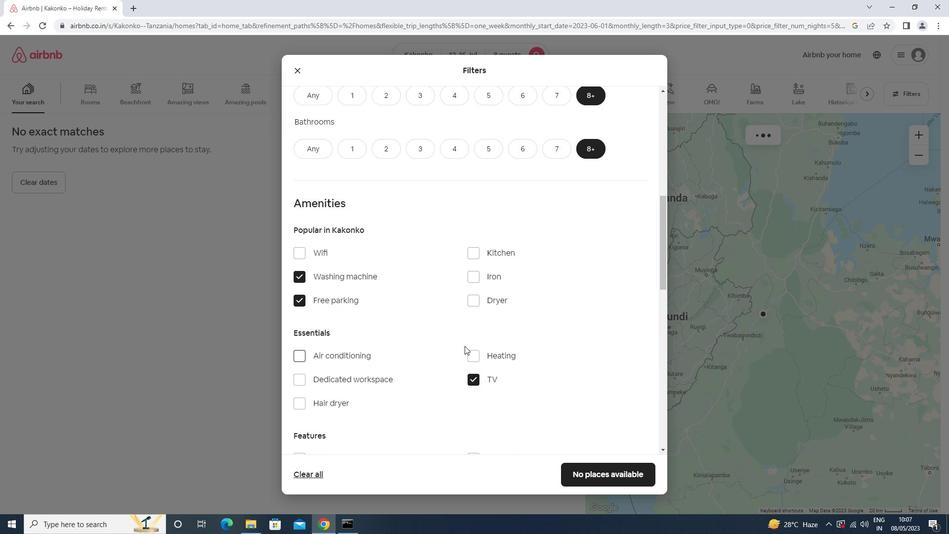 
Action: Mouse moved to (377, 328)
Screenshot: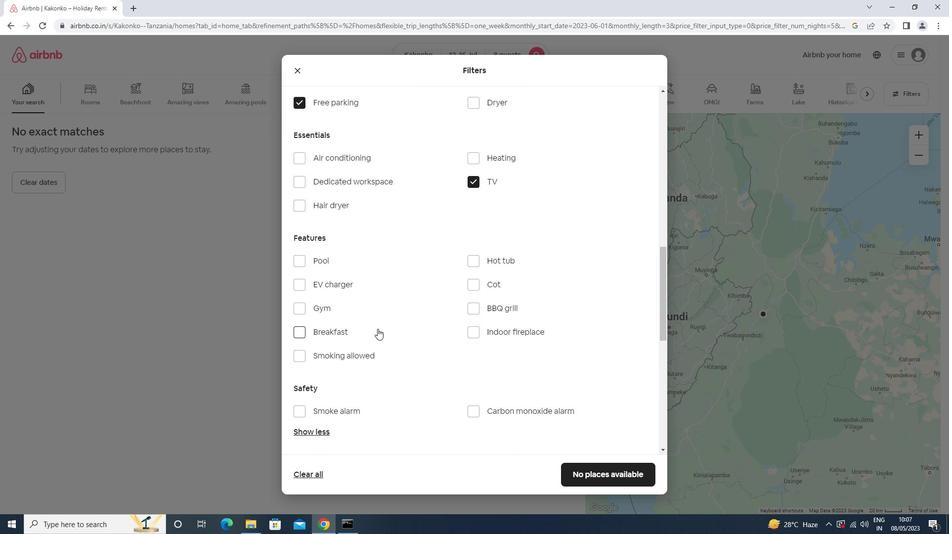 
Action: Mouse pressed left at (377, 328)
Screenshot: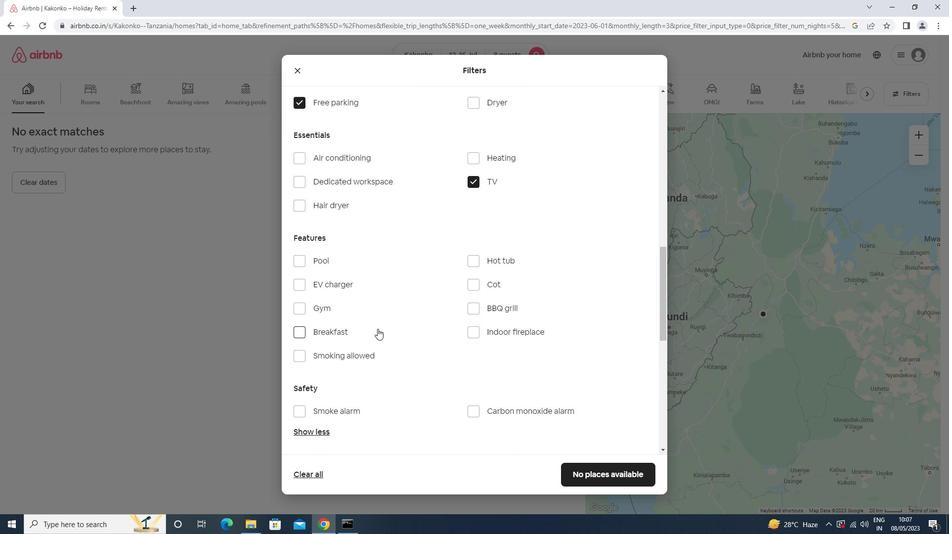 
Action: Mouse moved to (347, 305)
Screenshot: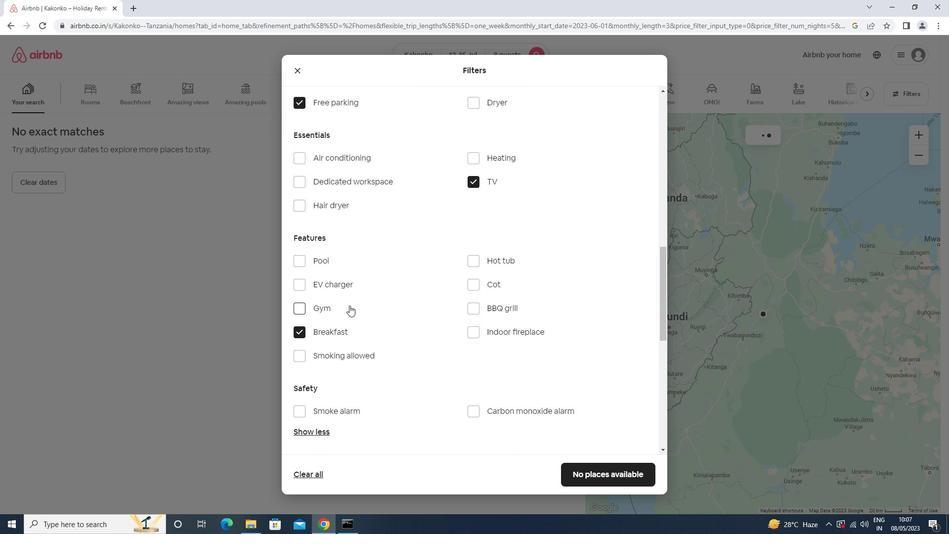 
Action: Mouse pressed left at (347, 305)
Screenshot: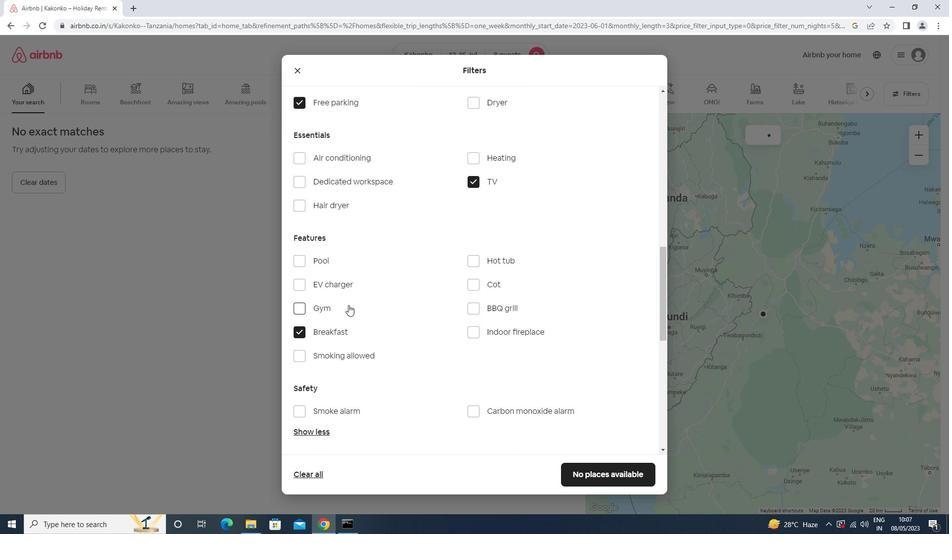 
Action: Mouse moved to (350, 308)
Screenshot: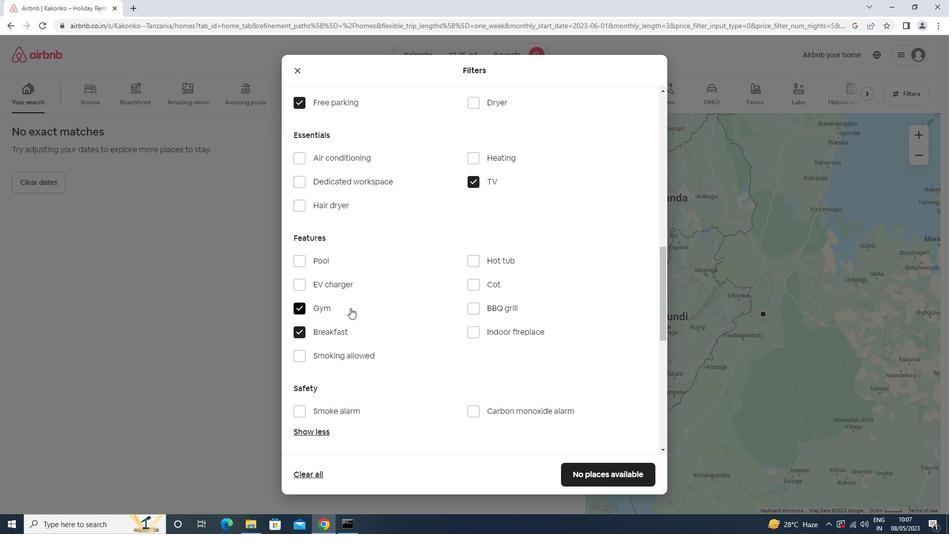 
Action: Mouse scrolled (350, 307) with delta (0, 0)
Screenshot: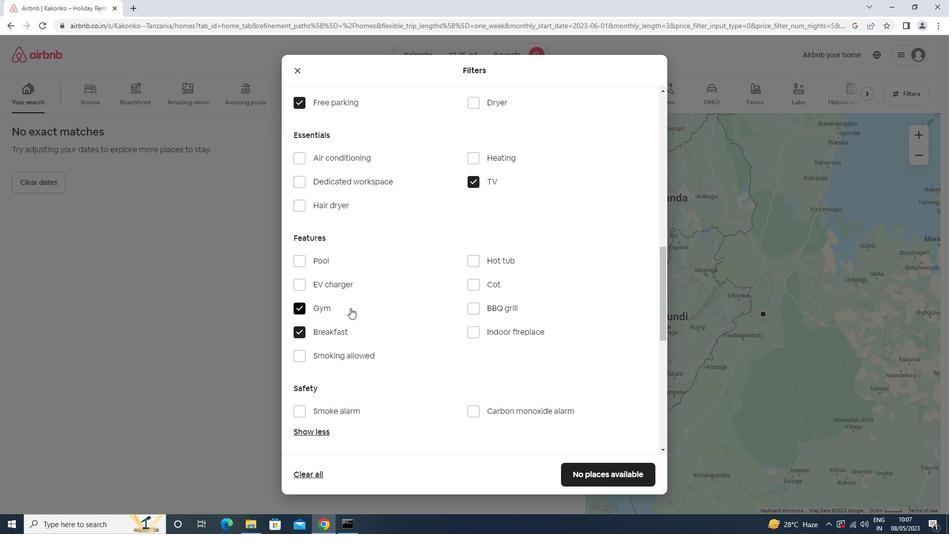 
Action: Mouse scrolled (350, 307) with delta (0, 0)
Screenshot: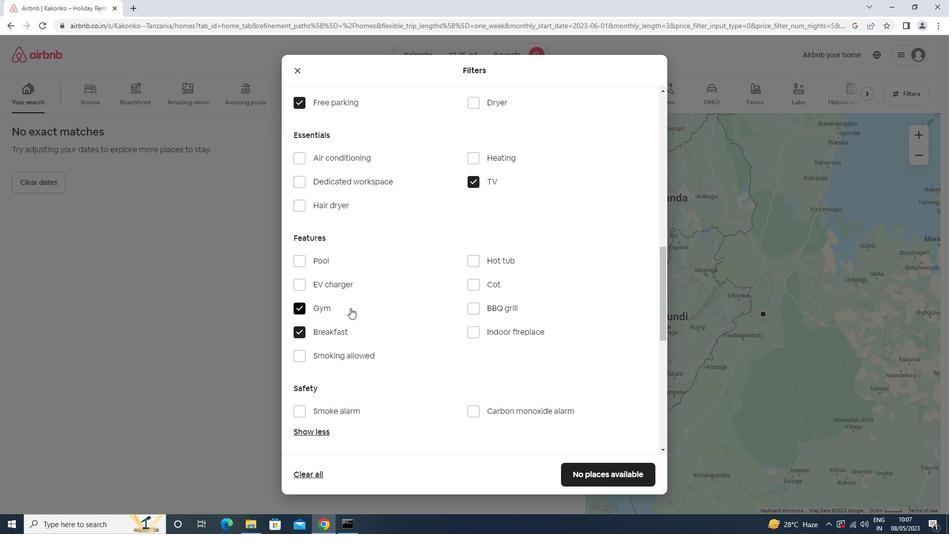 
Action: Mouse scrolled (350, 307) with delta (0, 0)
Screenshot: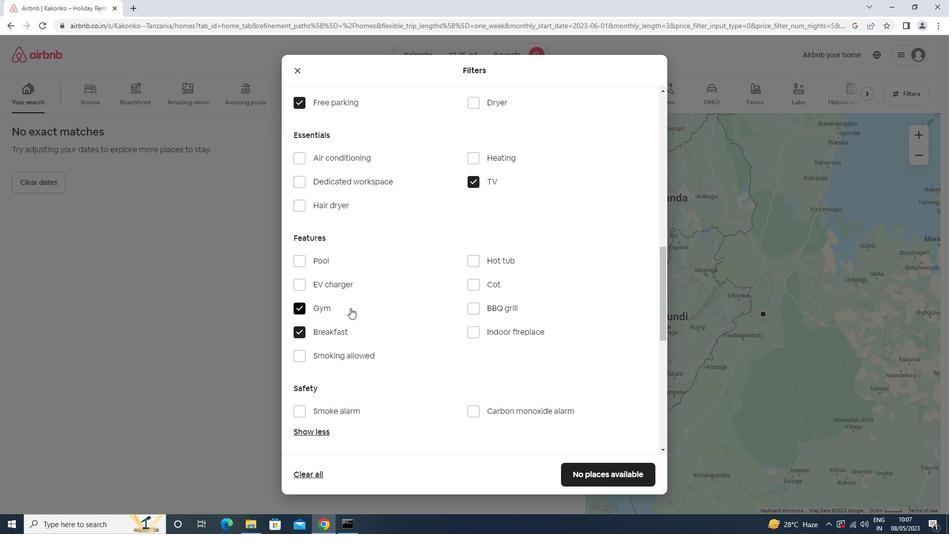 
Action: Mouse scrolled (350, 307) with delta (0, 0)
Screenshot: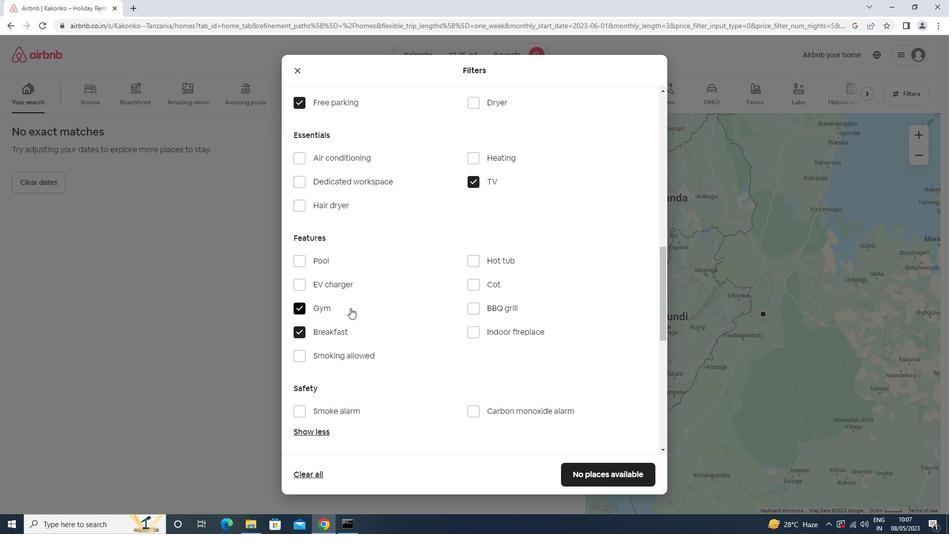
Action: Mouse moved to (632, 351)
Screenshot: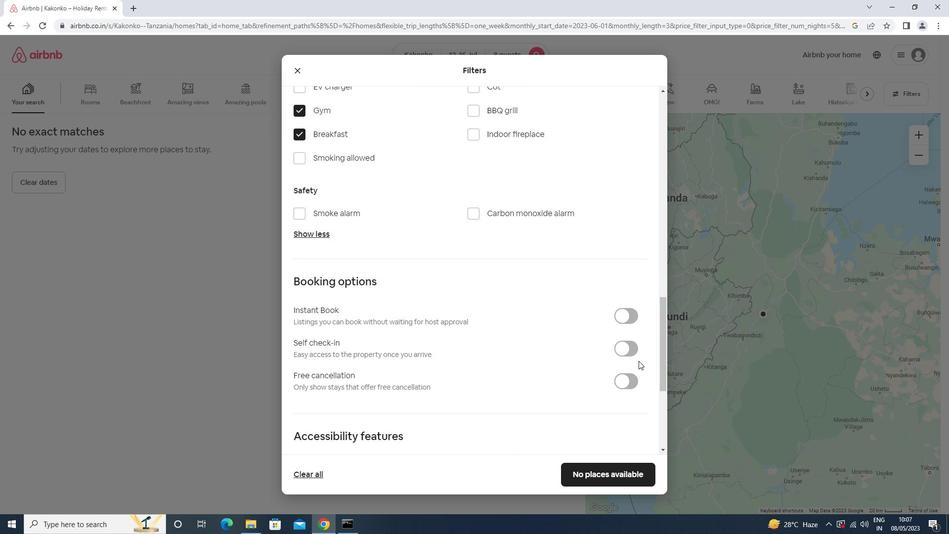 
Action: Mouse pressed left at (632, 351)
Screenshot: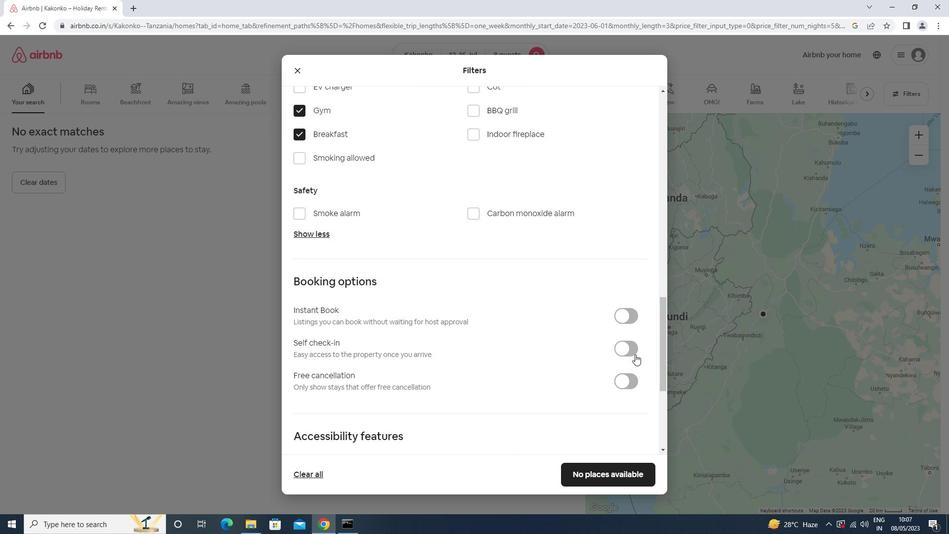 
Action: Mouse moved to (436, 346)
Screenshot: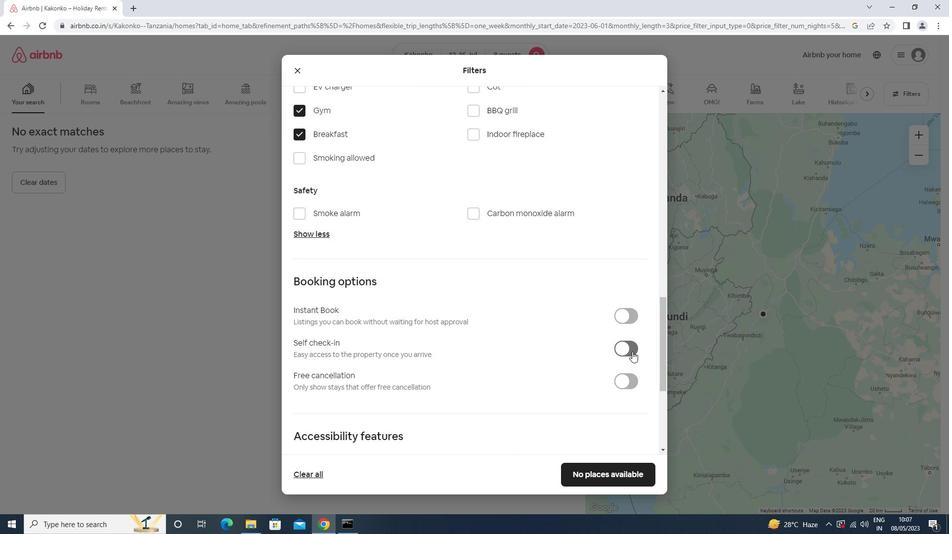 
Action: Mouse scrolled (436, 346) with delta (0, 0)
Screenshot: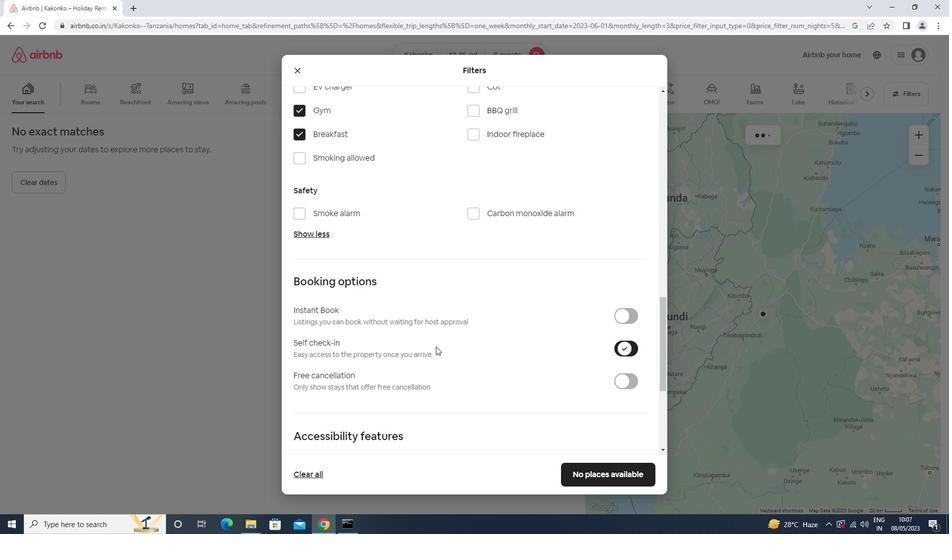 
Action: Mouse scrolled (436, 346) with delta (0, 0)
Screenshot: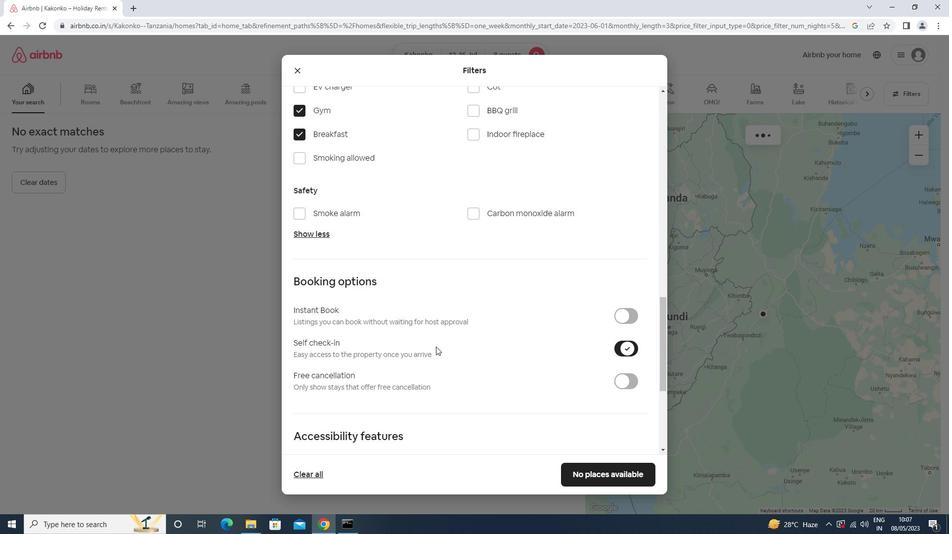 
Action: Mouse scrolled (436, 346) with delta (0, 0)
Screenshot: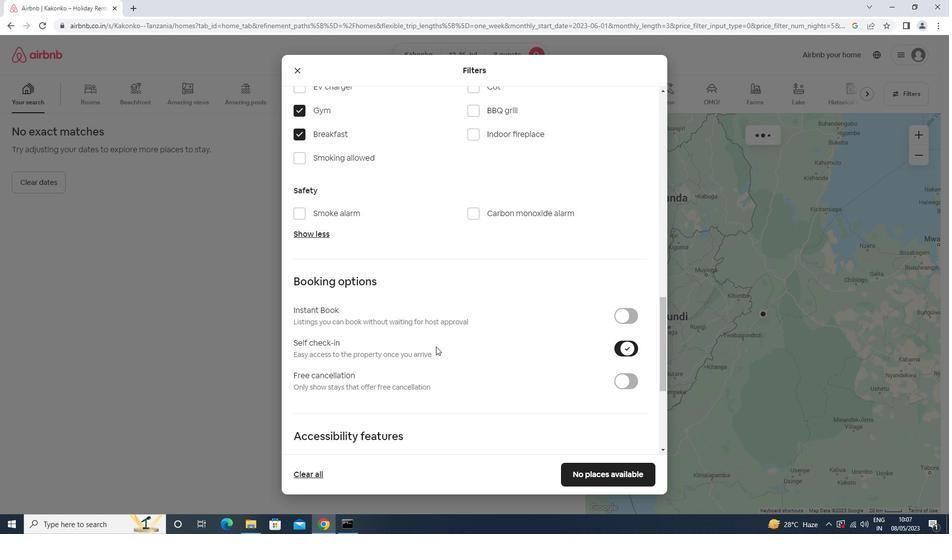 
Action: Mouse scrolled (436, 346) with delta (0, 0)
Screenshot: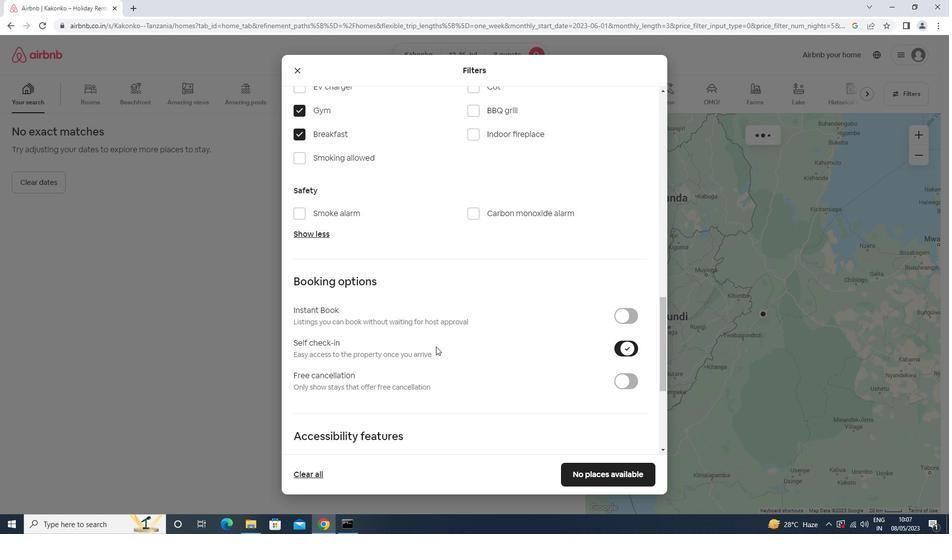 
Action: Mouse scrolled (436, 346) with delta (0, 0)
Screenshot: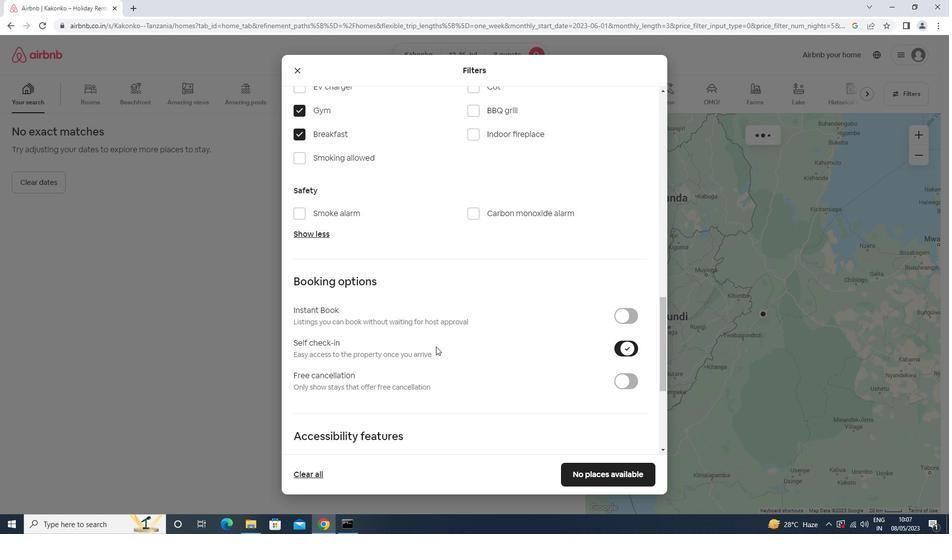 
Action: Mouse scrolled (436, 346) with delta (0, 0)
Screenshot: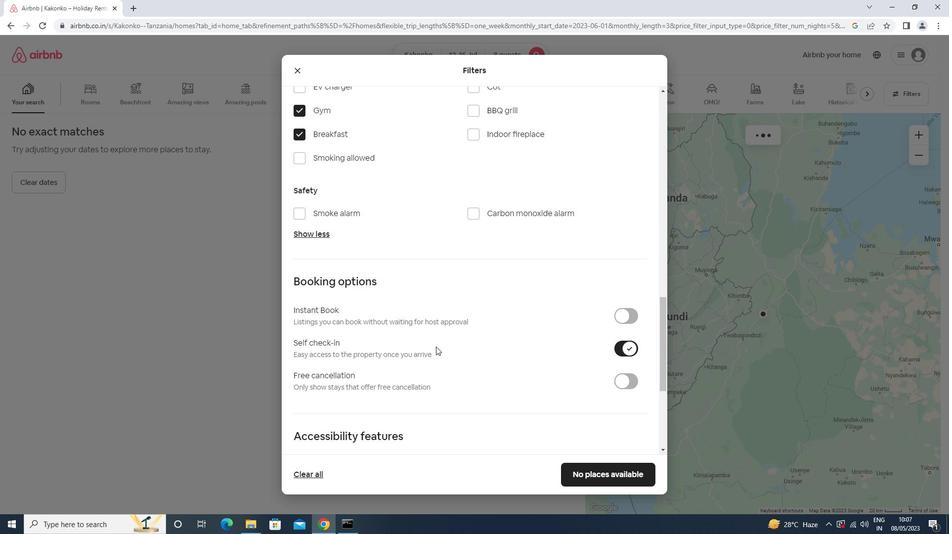 
Action: Mouse moved to (404, 382)
Screenshot: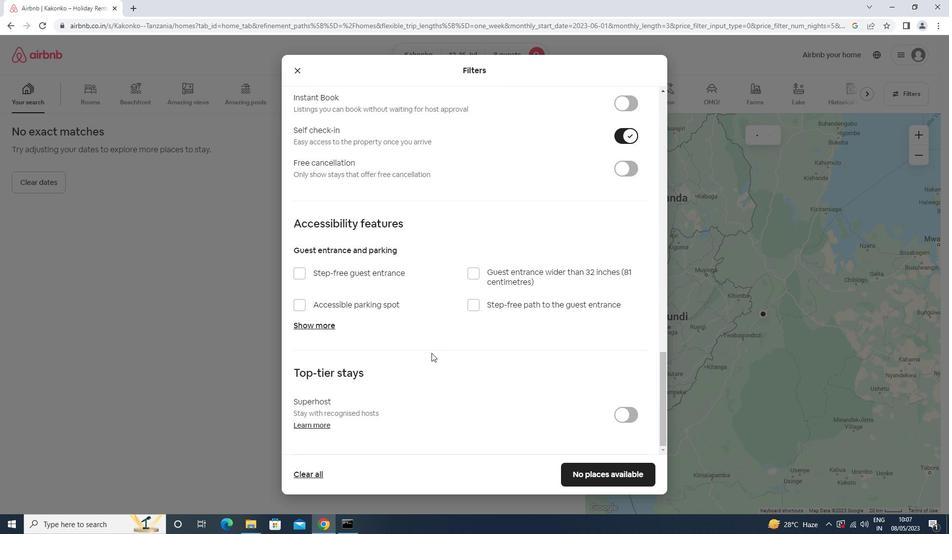 
Action: Mouse scrolled (404, 381) with delta (0, 0)
Screenshot: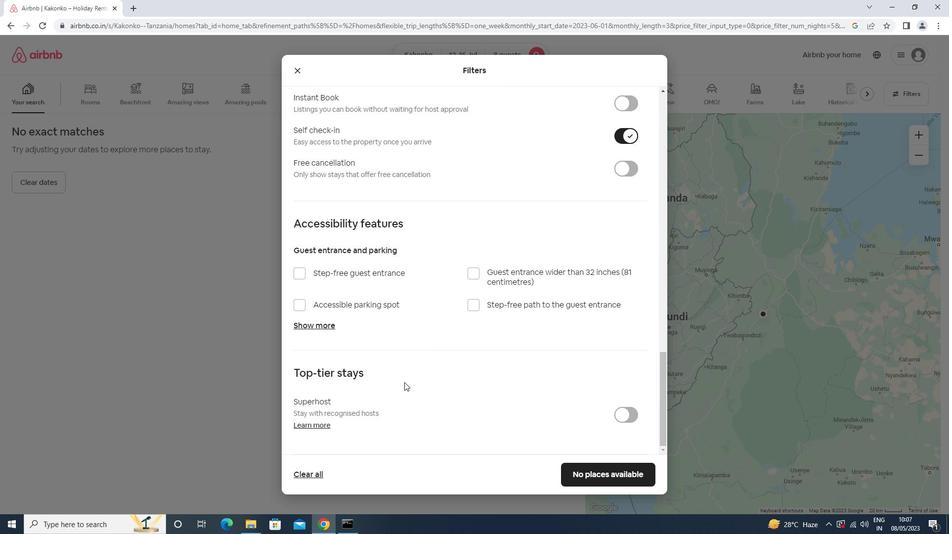 
Action: Mouse scrolled (404, 381) with delta (0, 0)
Screenshot: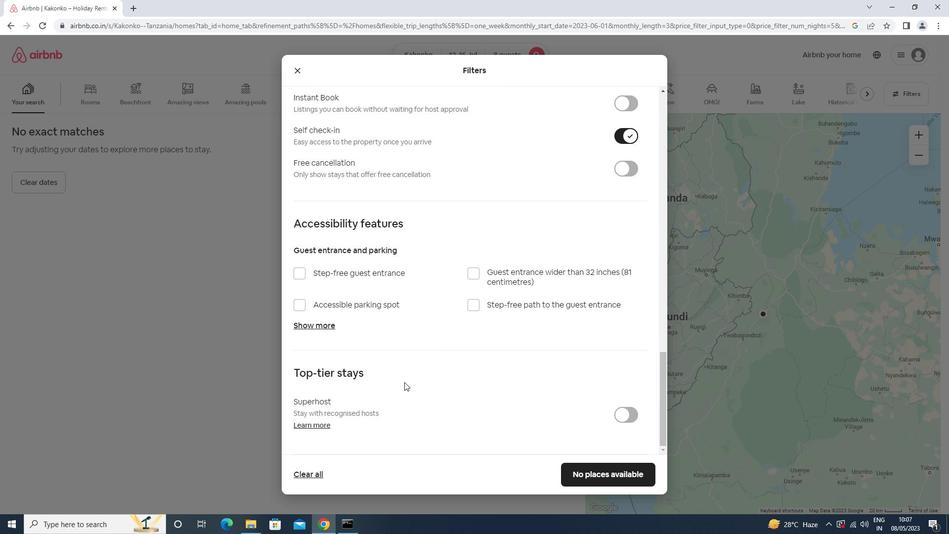 
Action: Mouse scrolled (404, 382) with delta (0, 0)
Screenshot: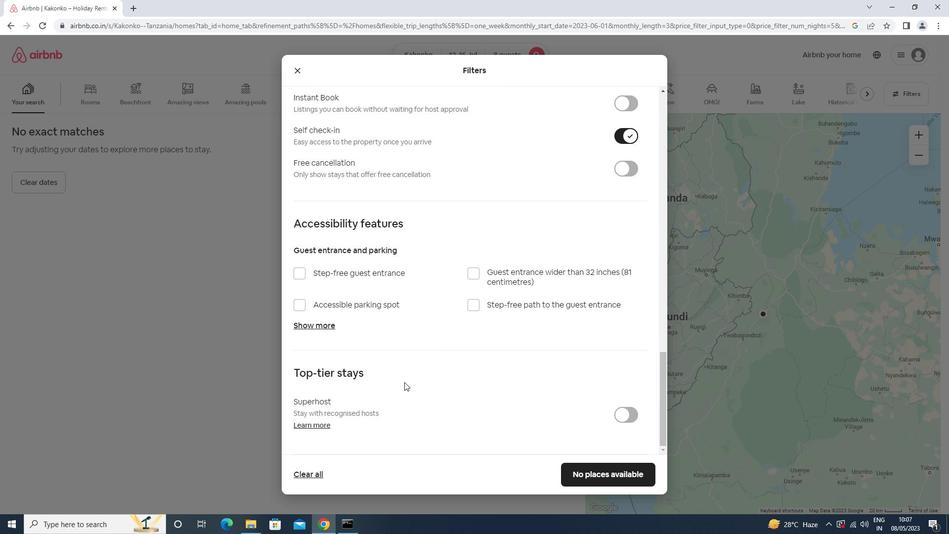 
Action: Mouse scrolled (404, 381) with delta (0, 0)
Screenshot: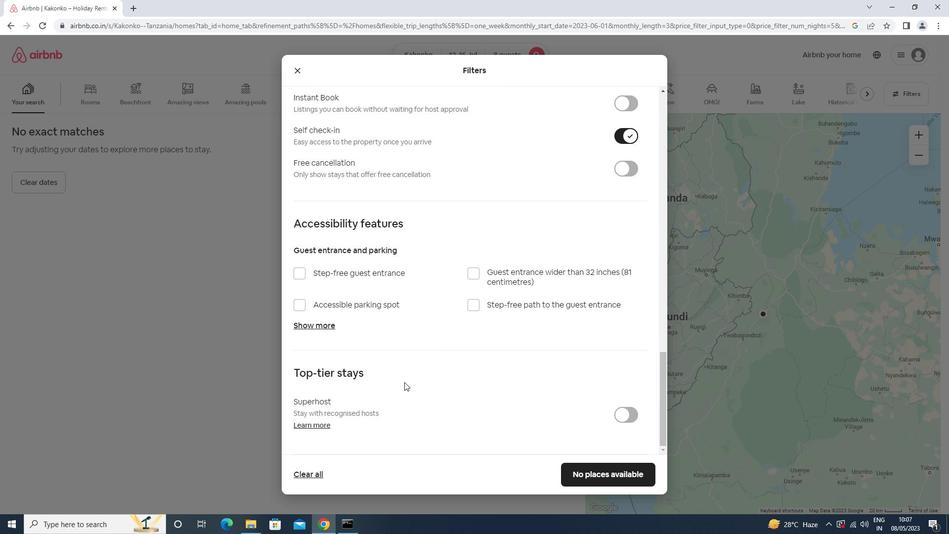 
Action: Mouse scrolled (404, 382) with delta (0, 0)
Screenshot: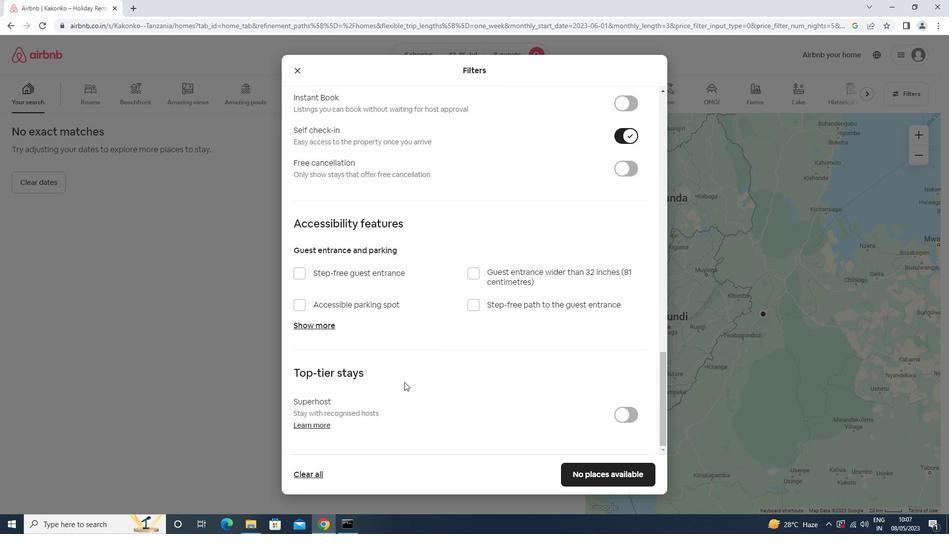
Action: Mouse scrolled (404, 381) with delta (0, 0)
Screenshot: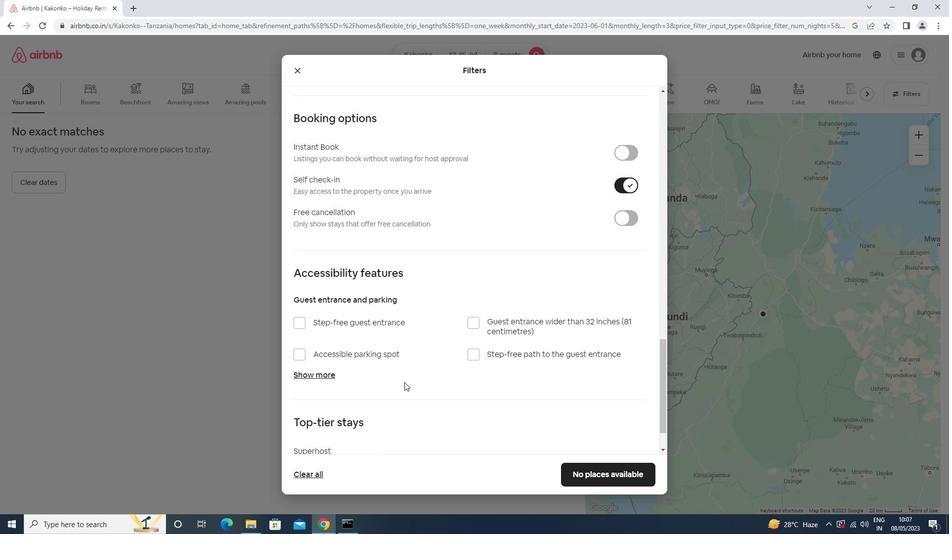 
Action: Mouse scrolled (404, 381) with delta (0, 0)
Screenshot: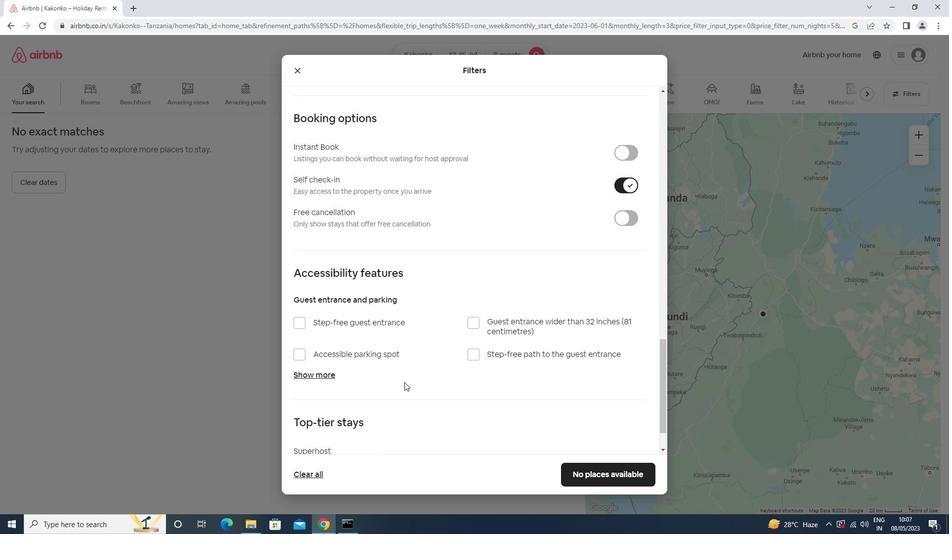 
Action: Mouse moved to (404, 382)
Screenshot: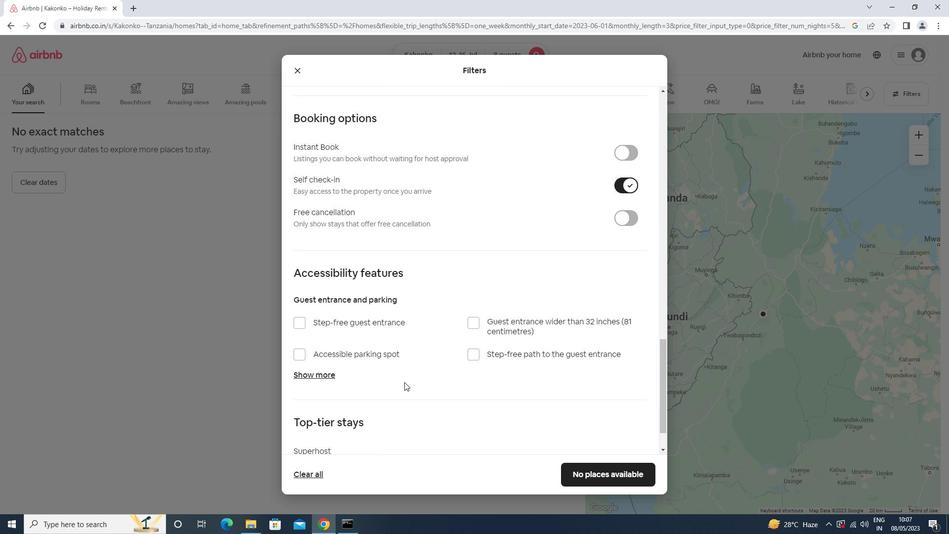 
Action: Mouse scrolled (404, 382) with delta (0, 0)
Screenshot: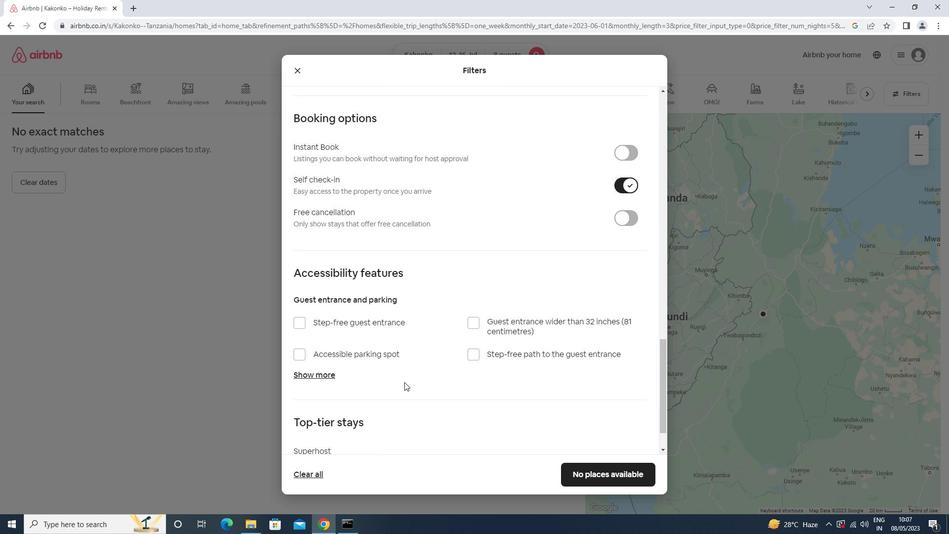 
Action: Mouse moved to (603, 475)
Screenshot: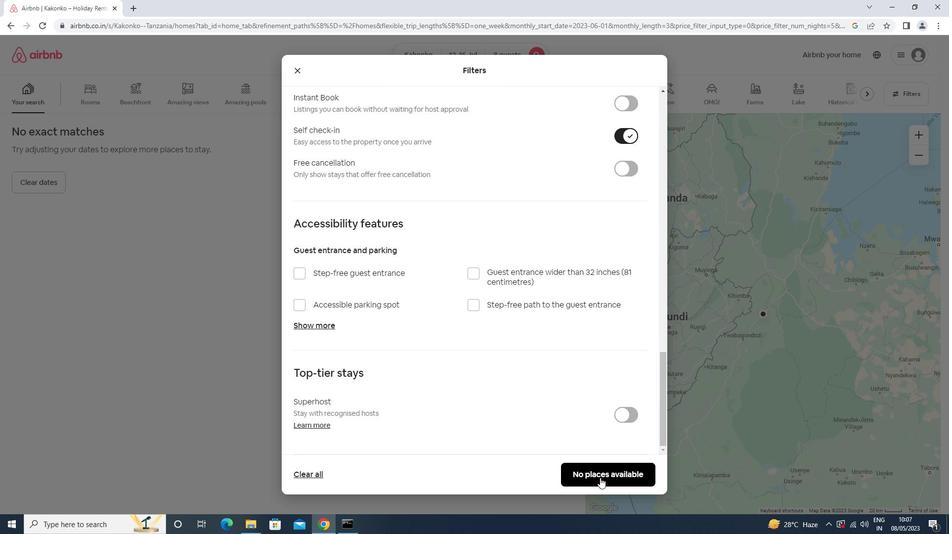 
Action: Mouse pressed left at (603, 475)
Screenshot: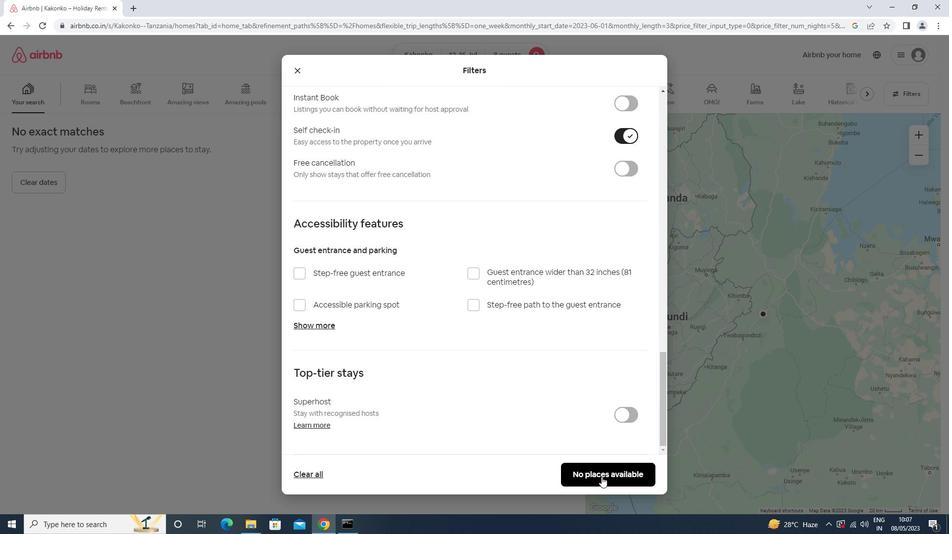 
Action: Mouse moved to (603, 473)
Screenshot: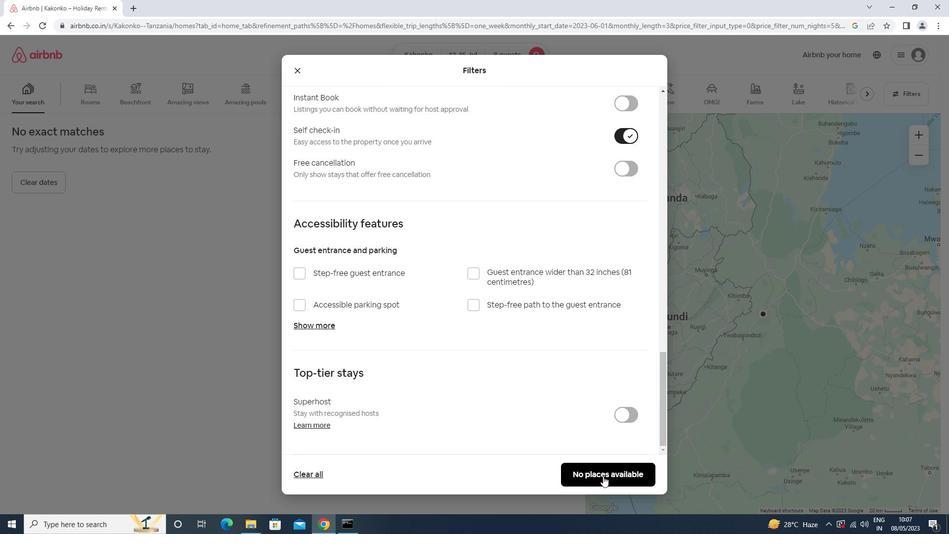 
